 Task: Create a due date automation trigger when advanced on, on the tuesday of the week before a card is due add fields without custom field "Resume" set to a number lower than 1 and lower than 10 at 11:00 AM.
Action: Mouse moved to (1089, 329)
Screenshot: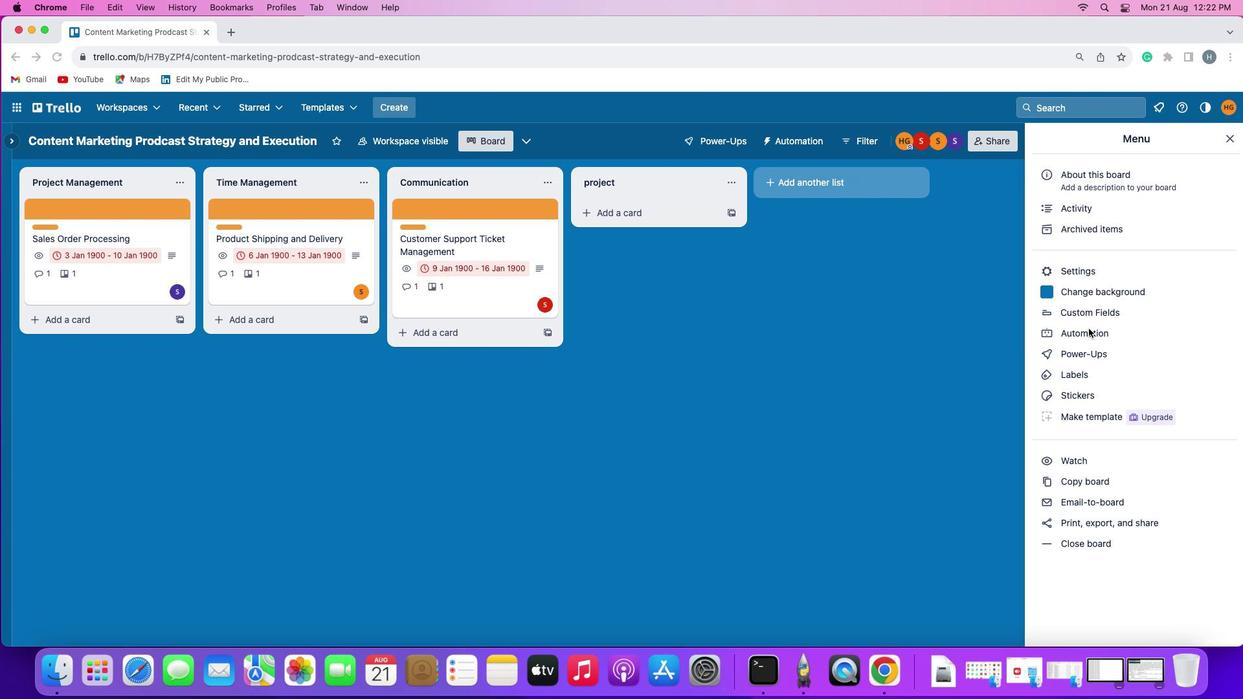 
Action: Mouse pressed left at (1089, 329)
Screenshot: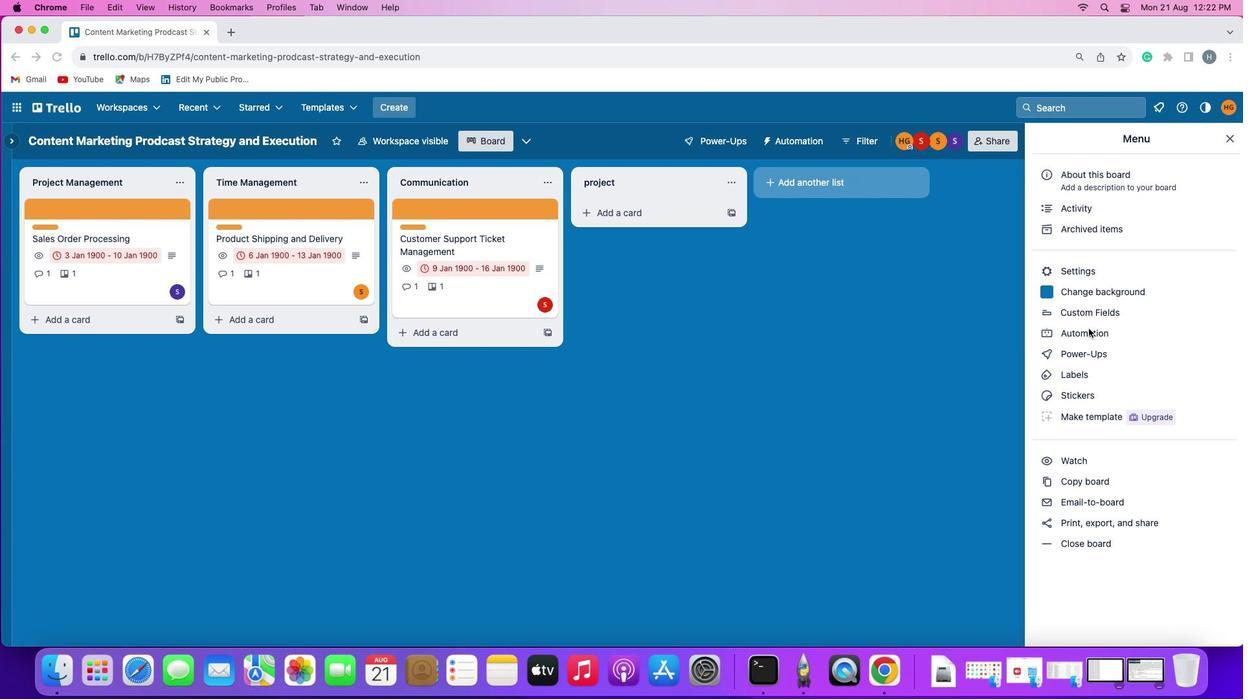 
Action: Mouse pressed left at (1089, 329)
Screenshot: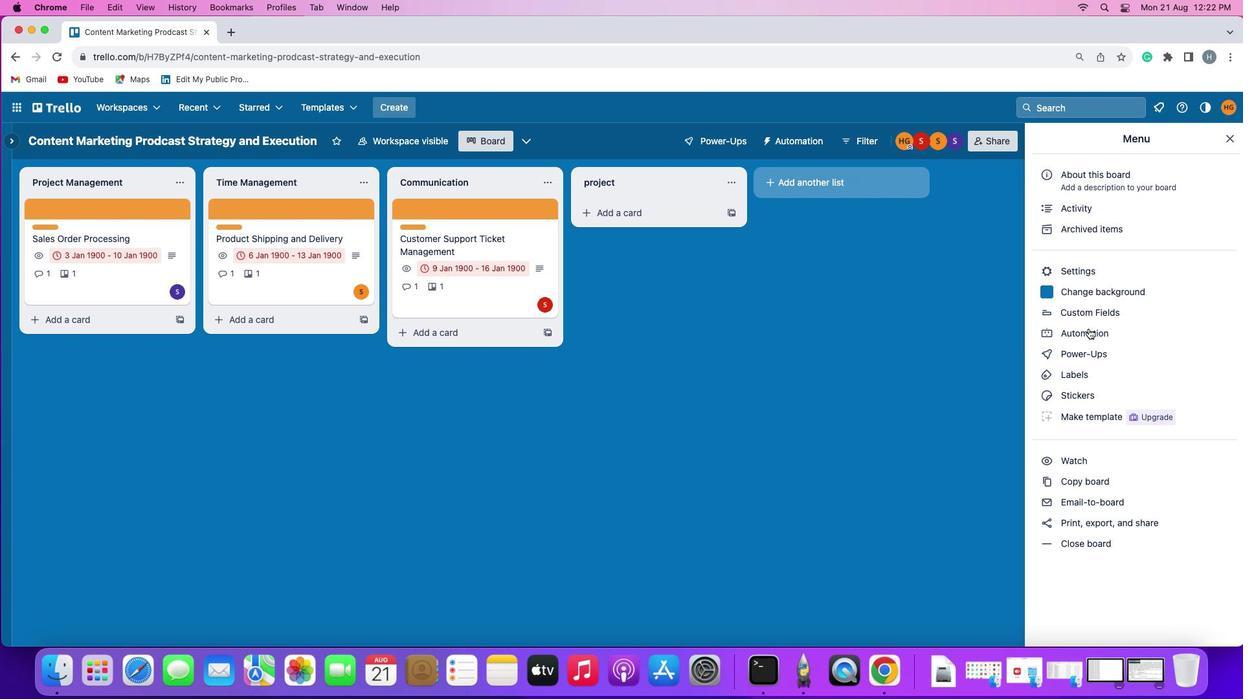 
Action: Mouse moved to (115, 312)
Screenshot: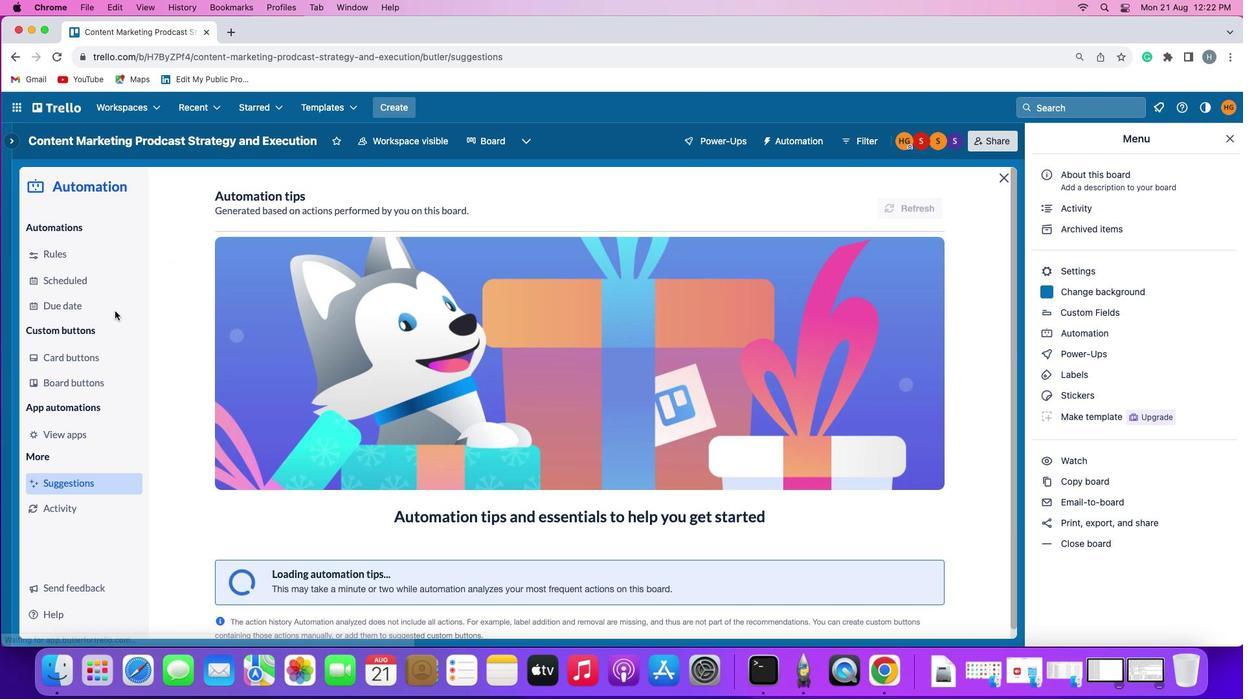
Action: Mouse pressed left at (115, 312)
Screenshot: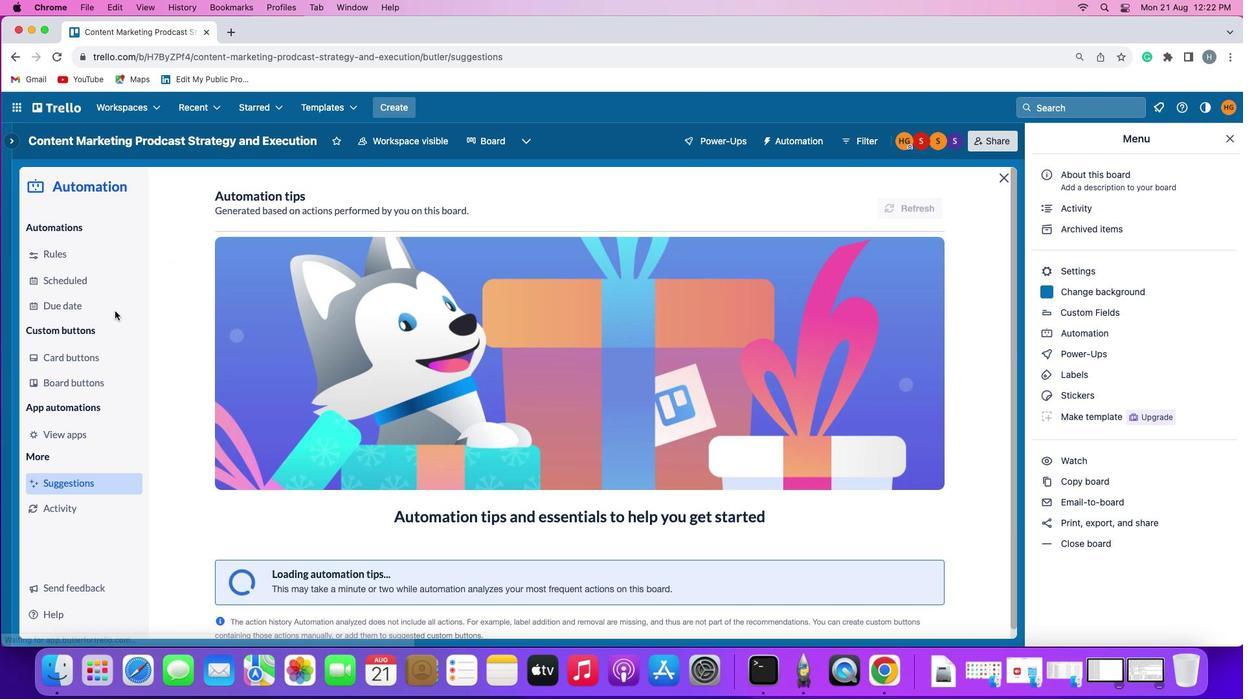
Action: Mouse moved to (854, 195)
Screenshot: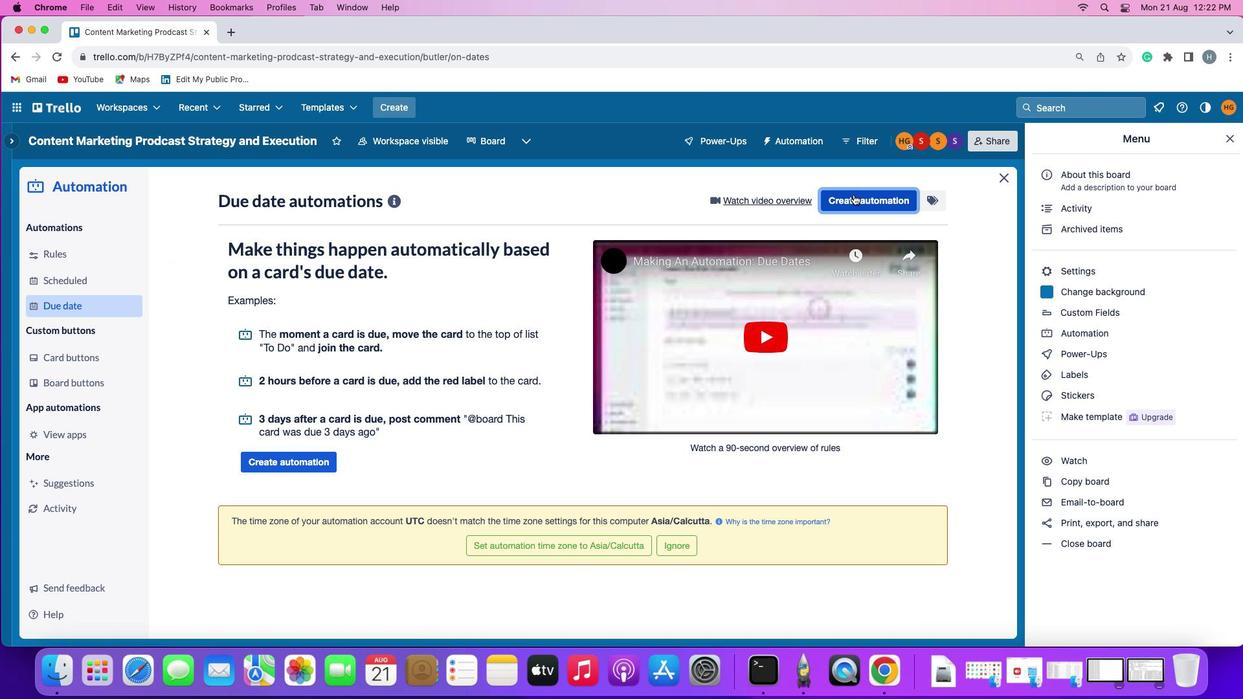 
Action: Mouse pressed left at (854, 195)
Screenshot: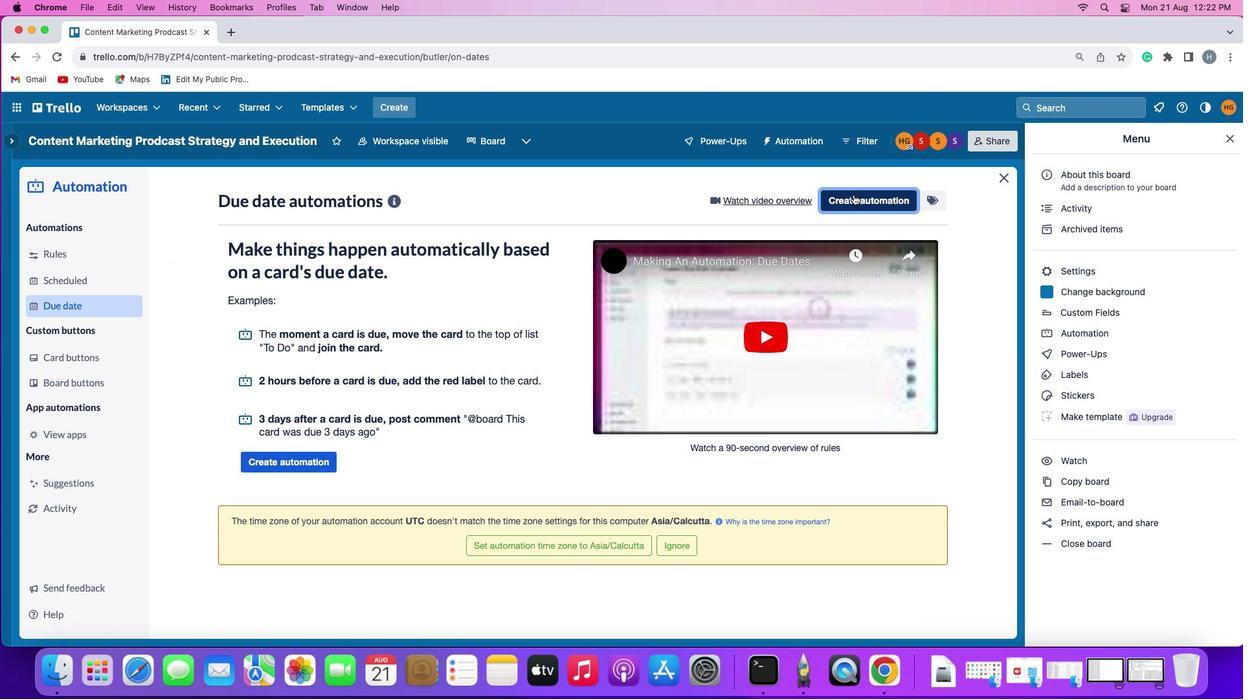 
Action: Mouse moved to (263, 323)
Screenshot: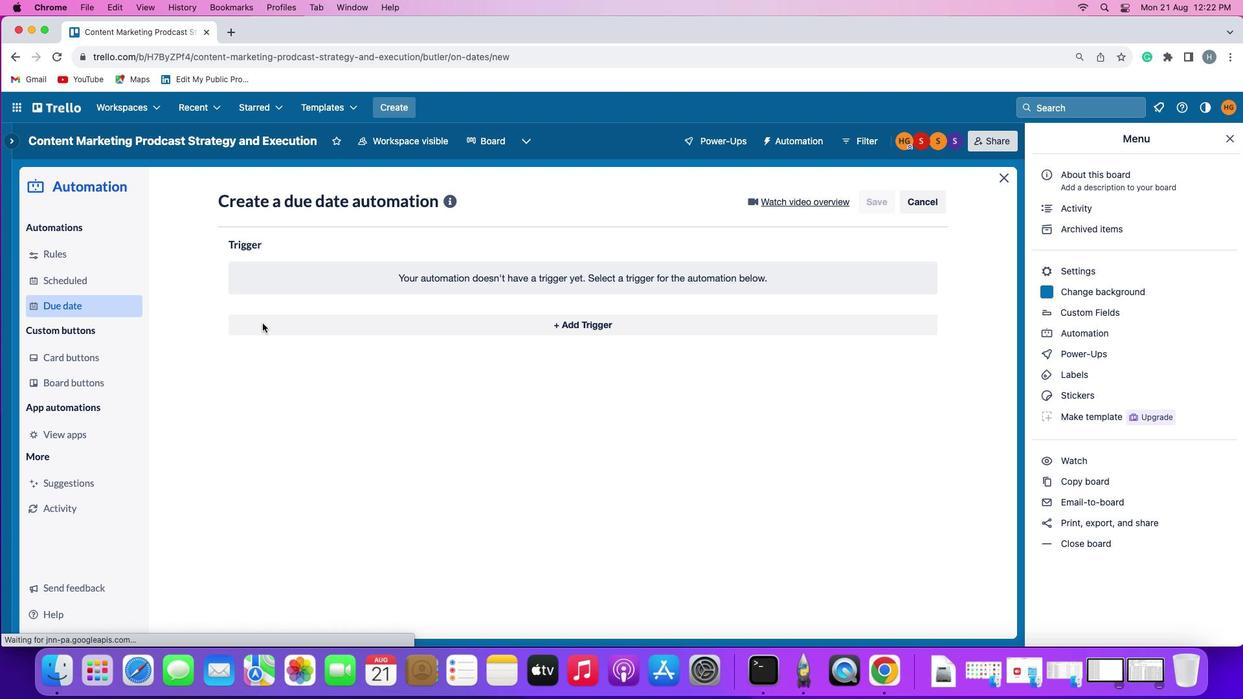 
Action: Mouse pressed left at (263, 323)
Screenshot: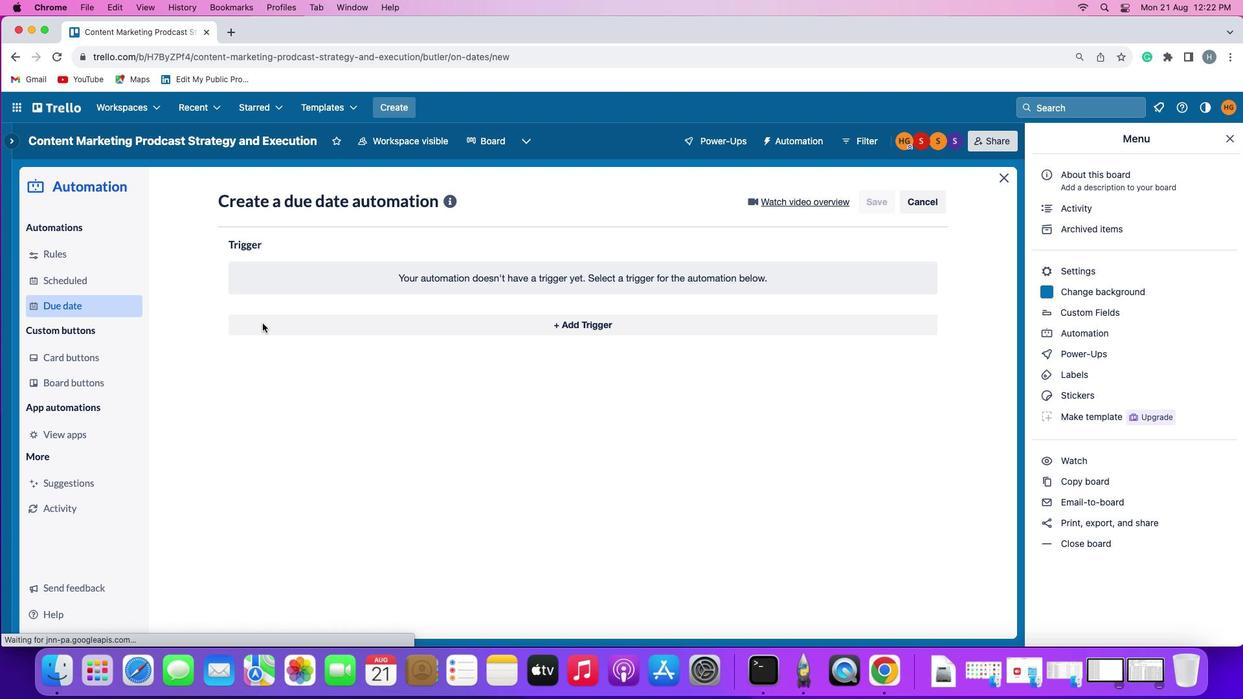 
Action: Mouse moved to (288, 575)
Screenshot: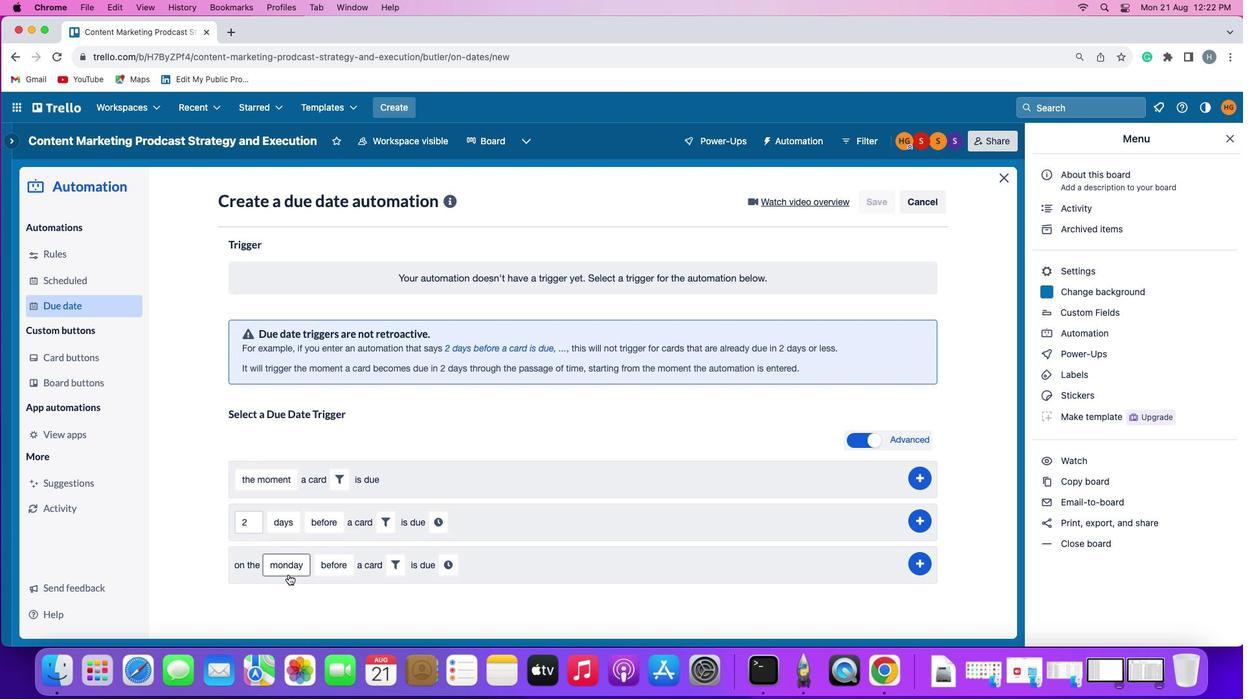 
Action: Mouse pressed left at (288, 575)
Screenshot: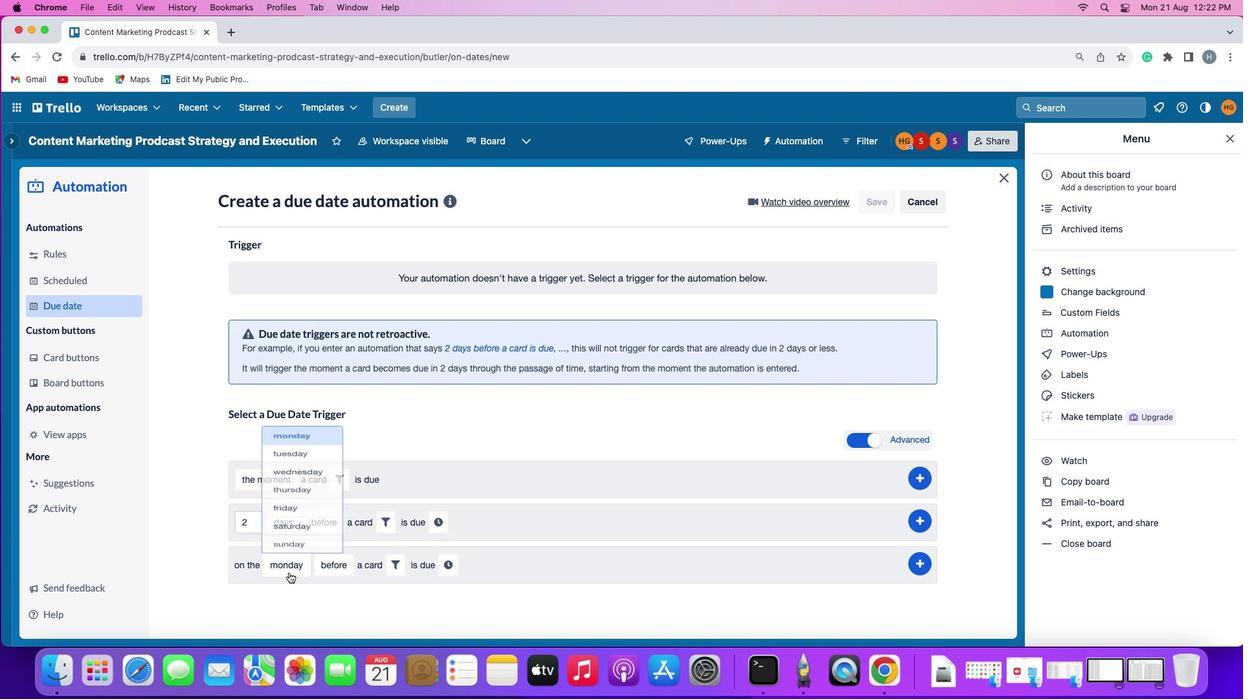 
Action: Mouse moved to (297, 419)
Screenshot: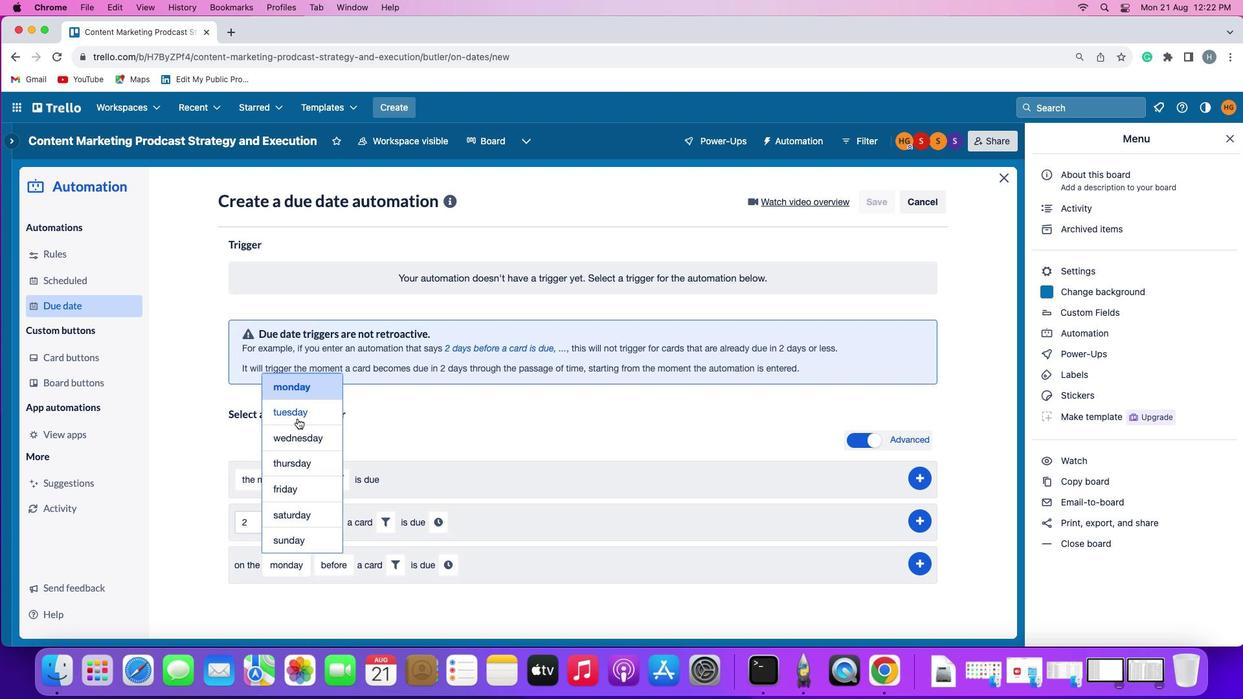 
Action: Mouse pressed left at (297, 419)
Screenshot: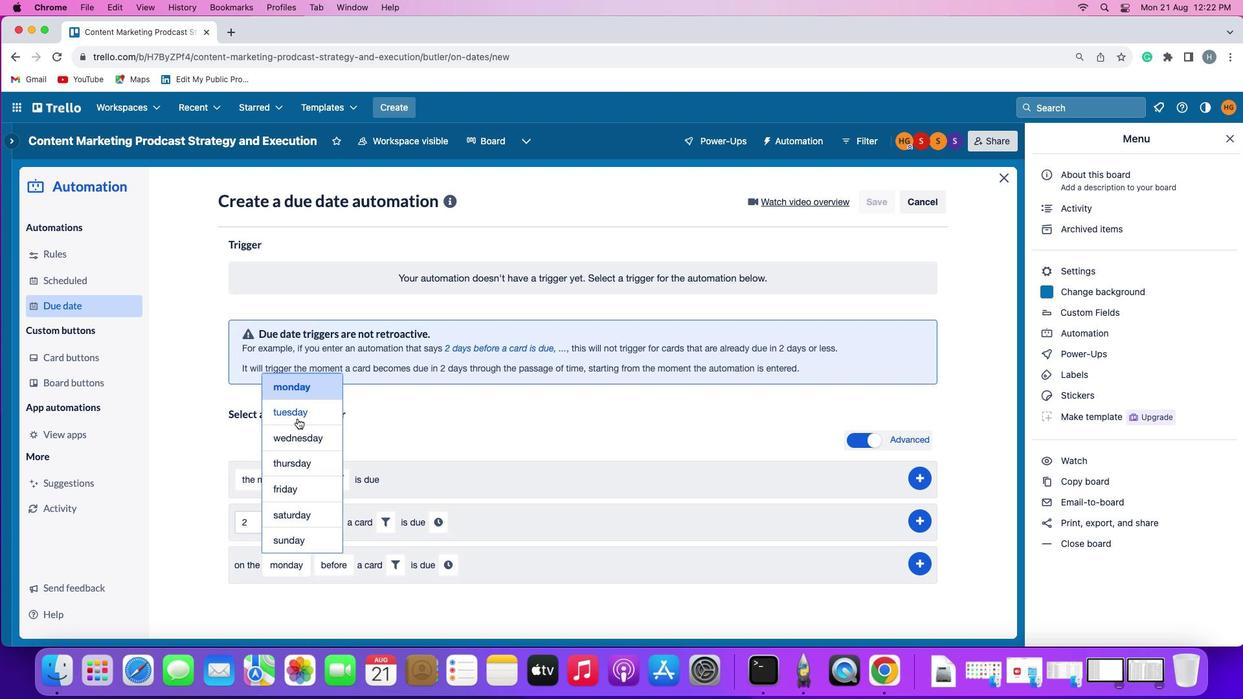 
Action: Mouse moved to (328, 561)
Screenshot: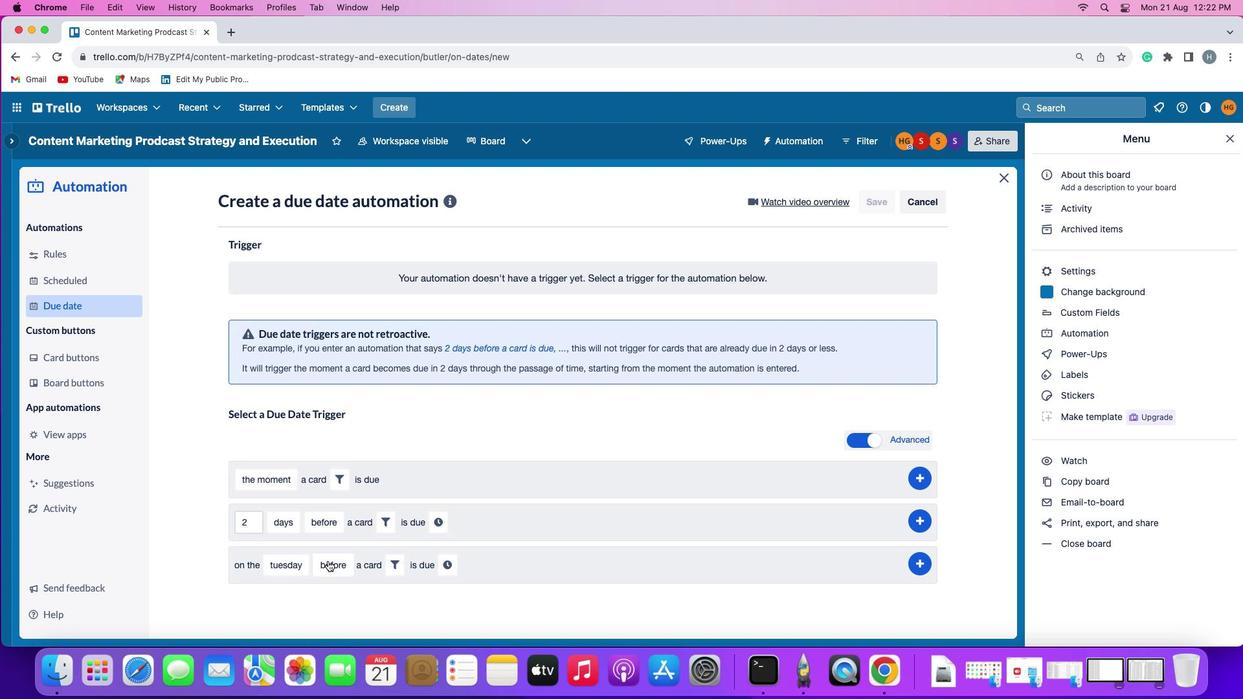 
Action: Mouse pressed left at (328, 561)
Screenshot: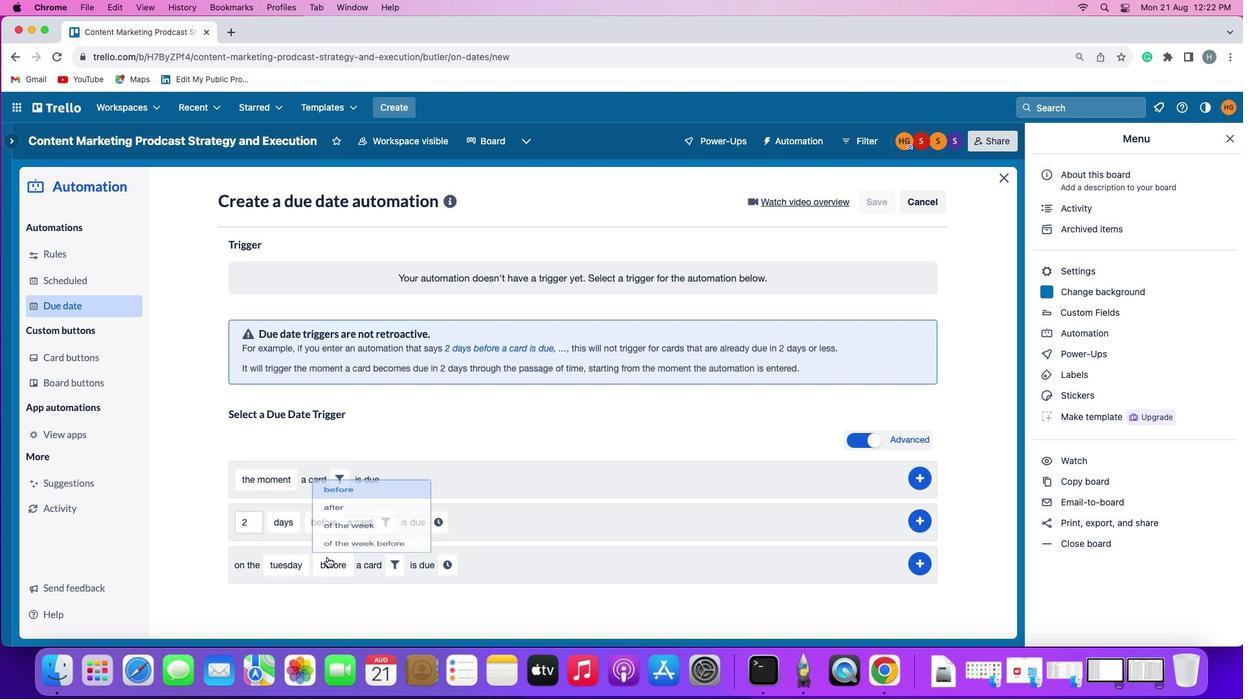 
Action: Mouse moved to (336, 535)
Screenshot: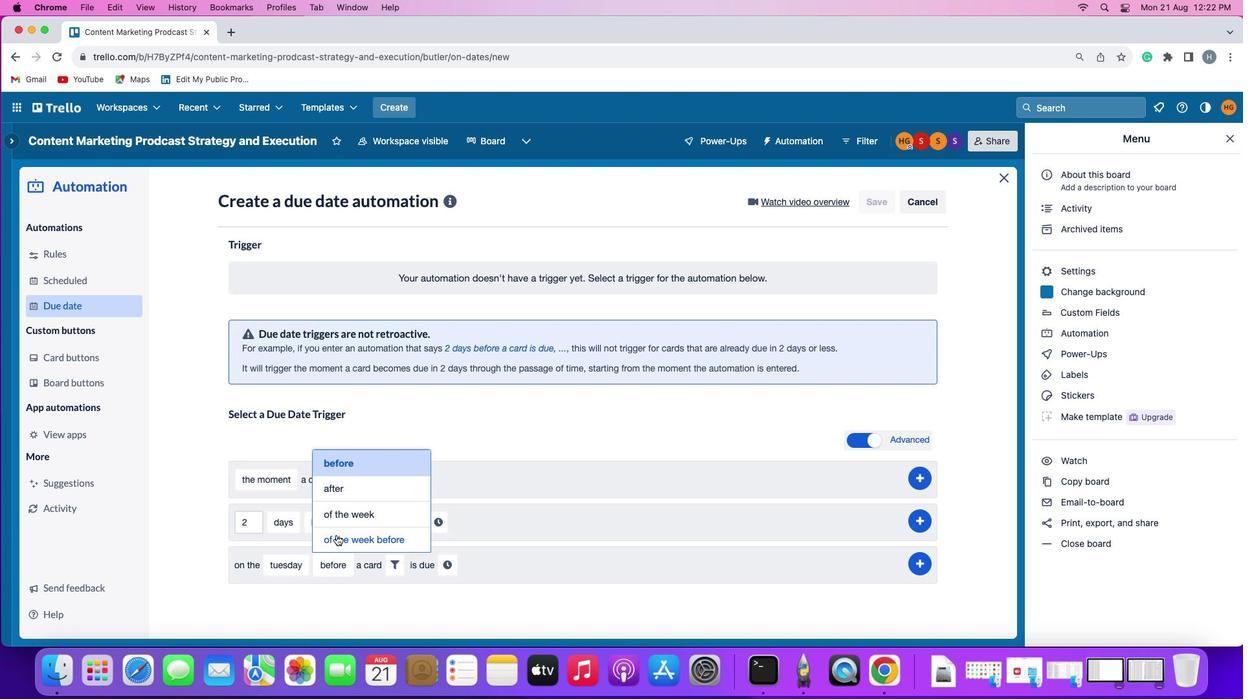 
Action: Mouse pressed left at (336, 535)
Screenshot: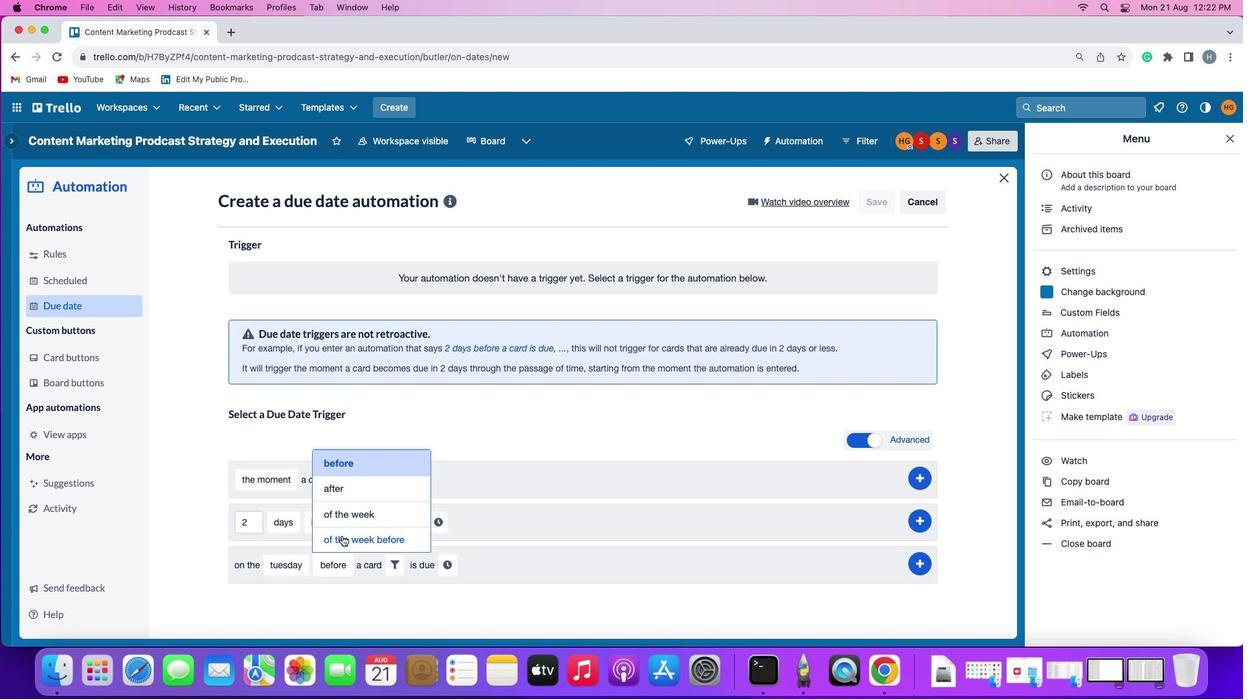 
Action: Mouse moved to (439, 561)
Screenshot: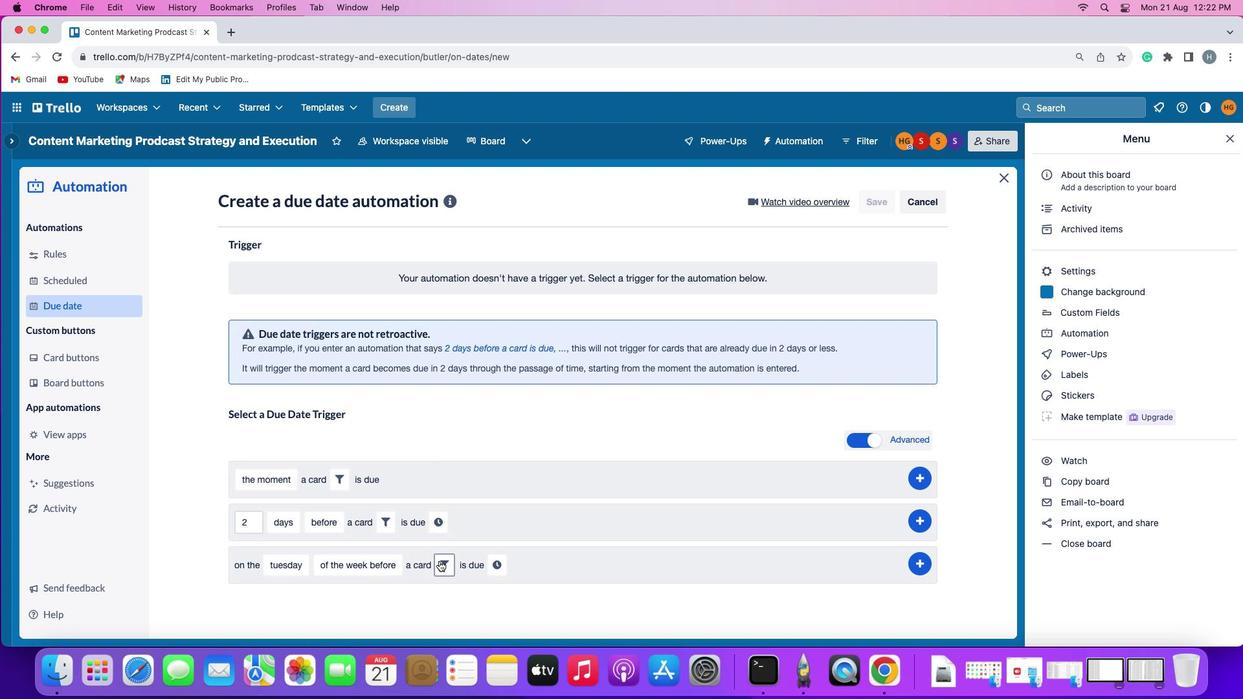 
Action: Mouse pressed left at (439, 561)
Screenshot: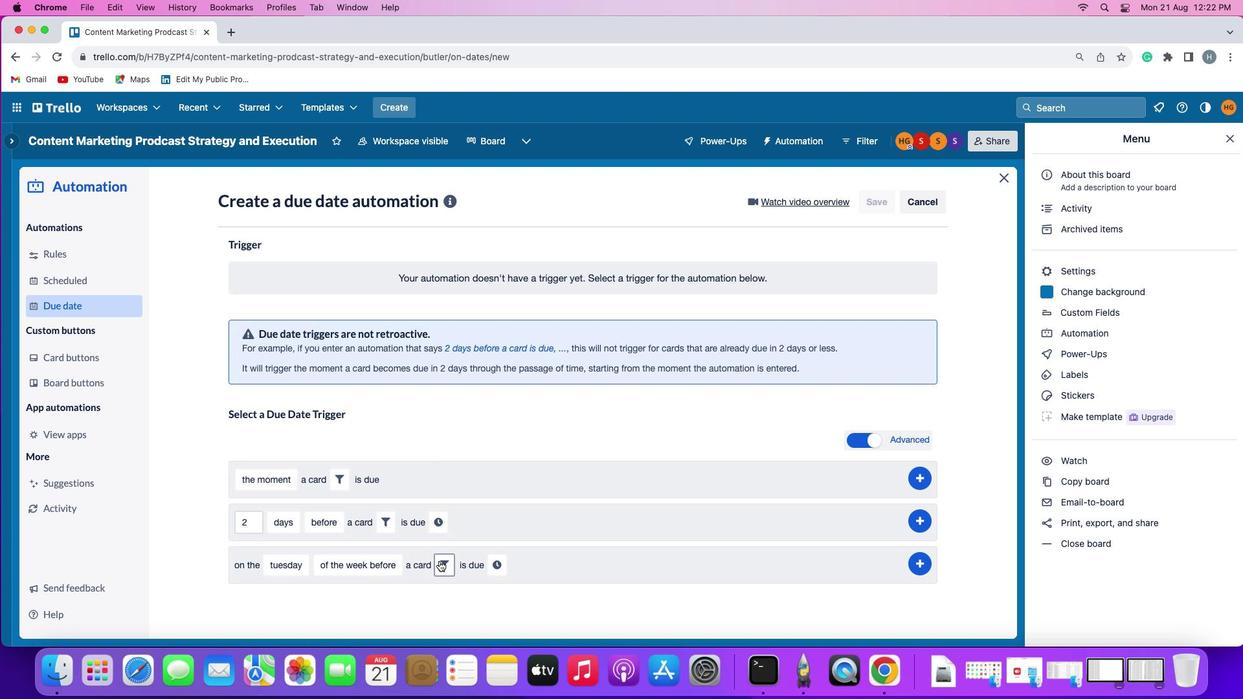 
Action: Mouse moved to (679, 605)
Screenshot: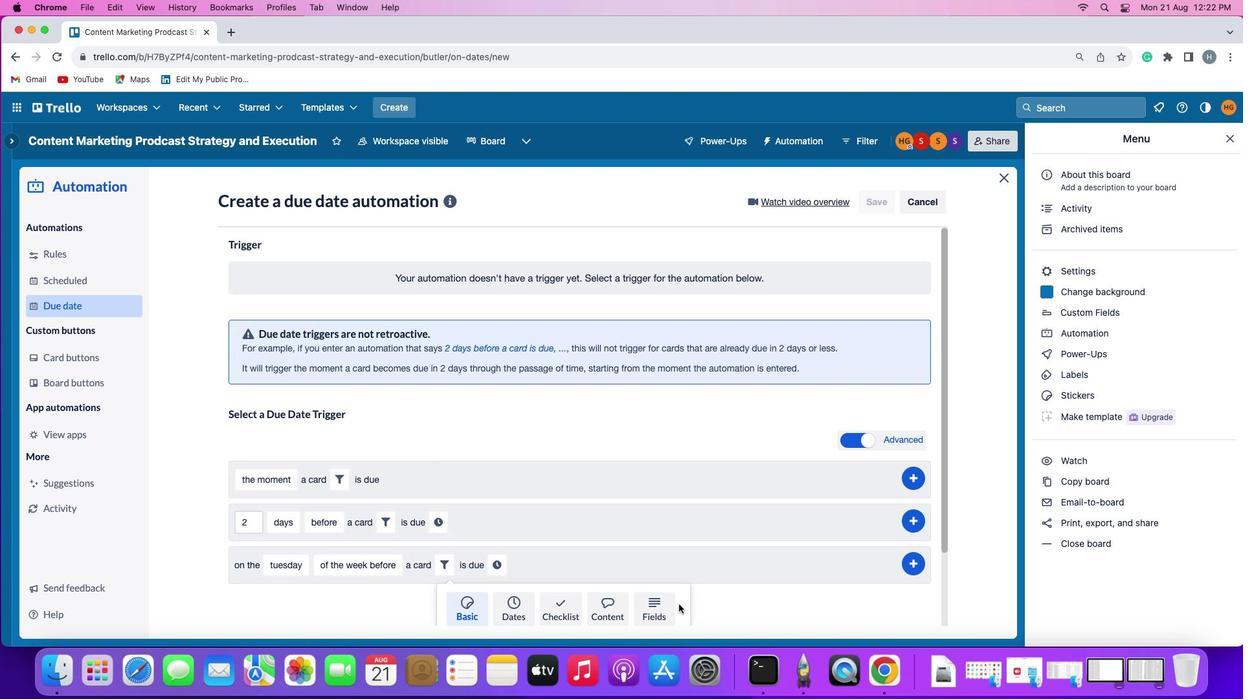 
Action: Mouse pressed left at (679, 605)
Screenshot: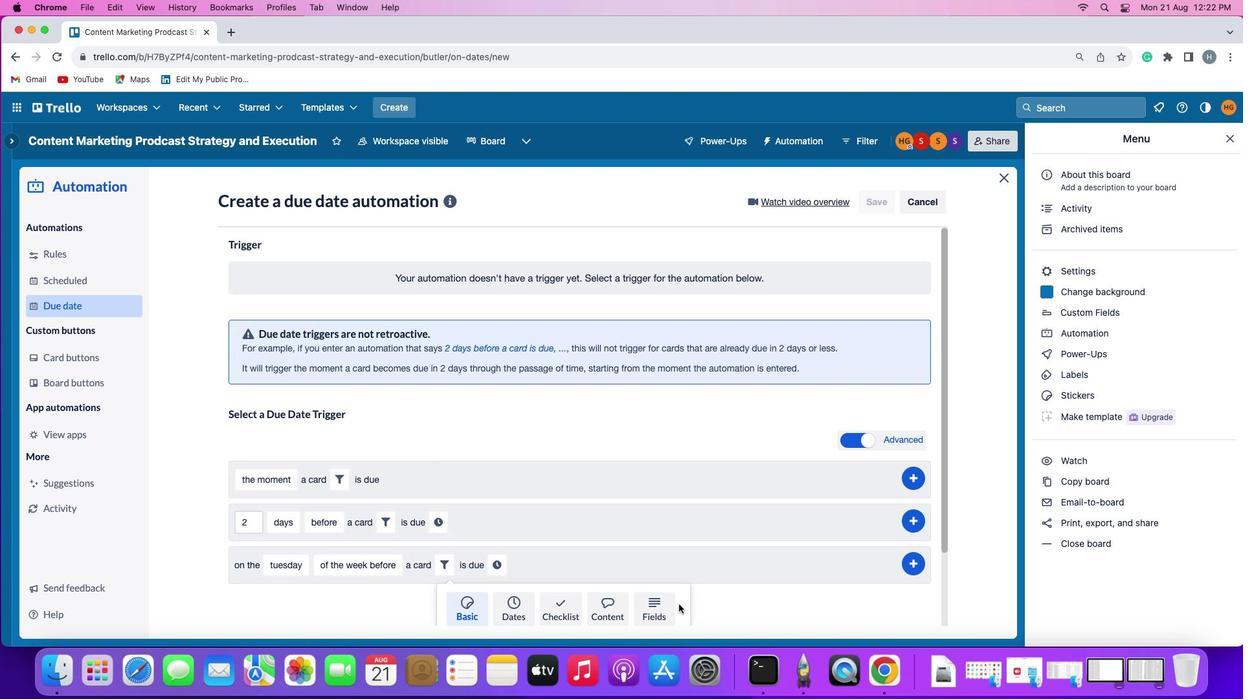 
Action: Mouse moved to (645, 605)
Screenshot: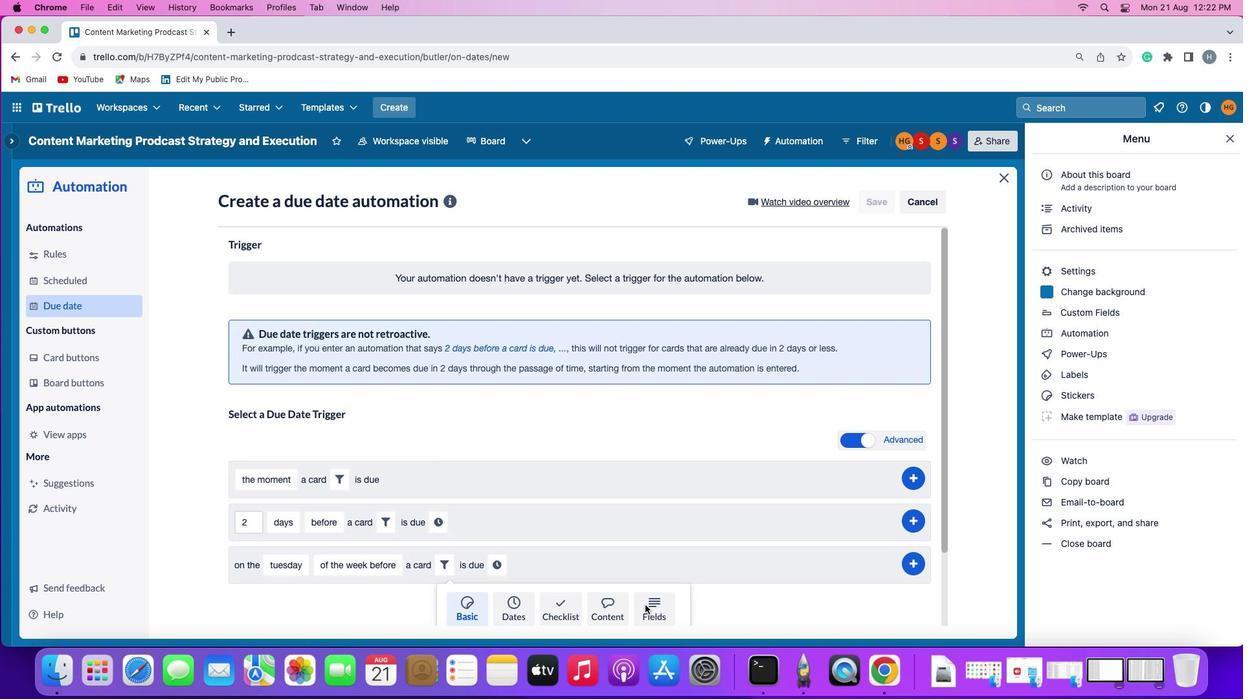 
Action: Mouse pressed left at (645, 605)
Screenshot: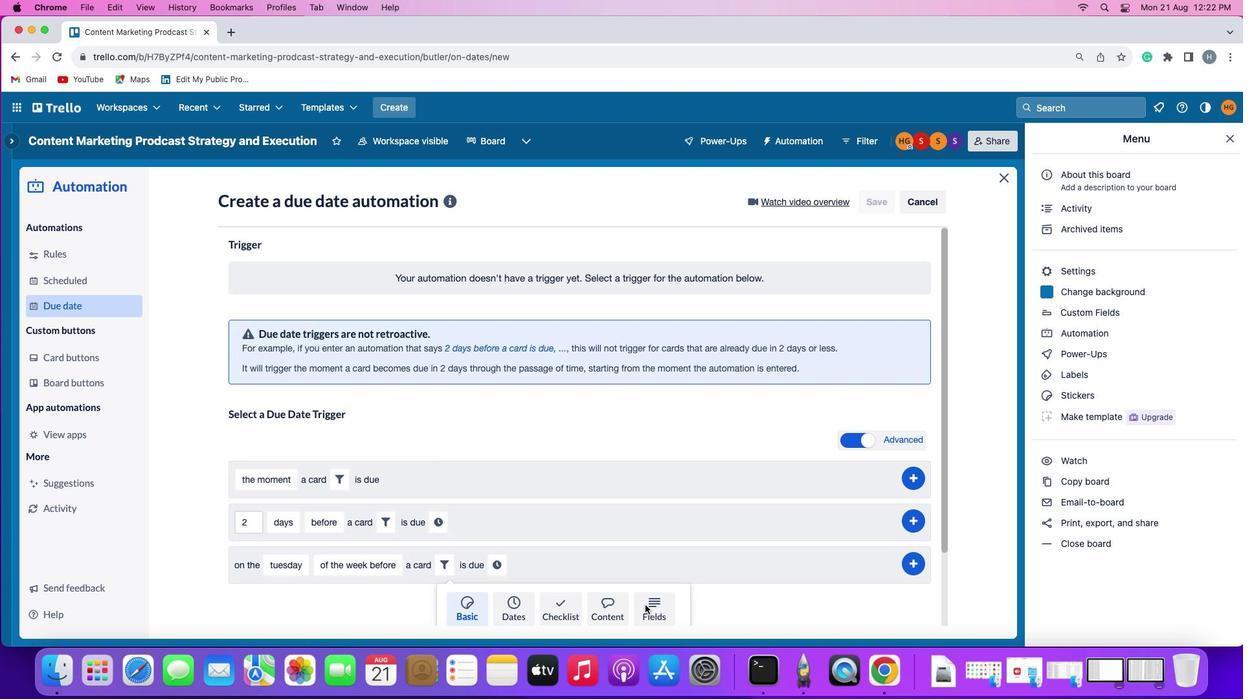 
Action: Mouse moved to (369, 585)
Screenshot: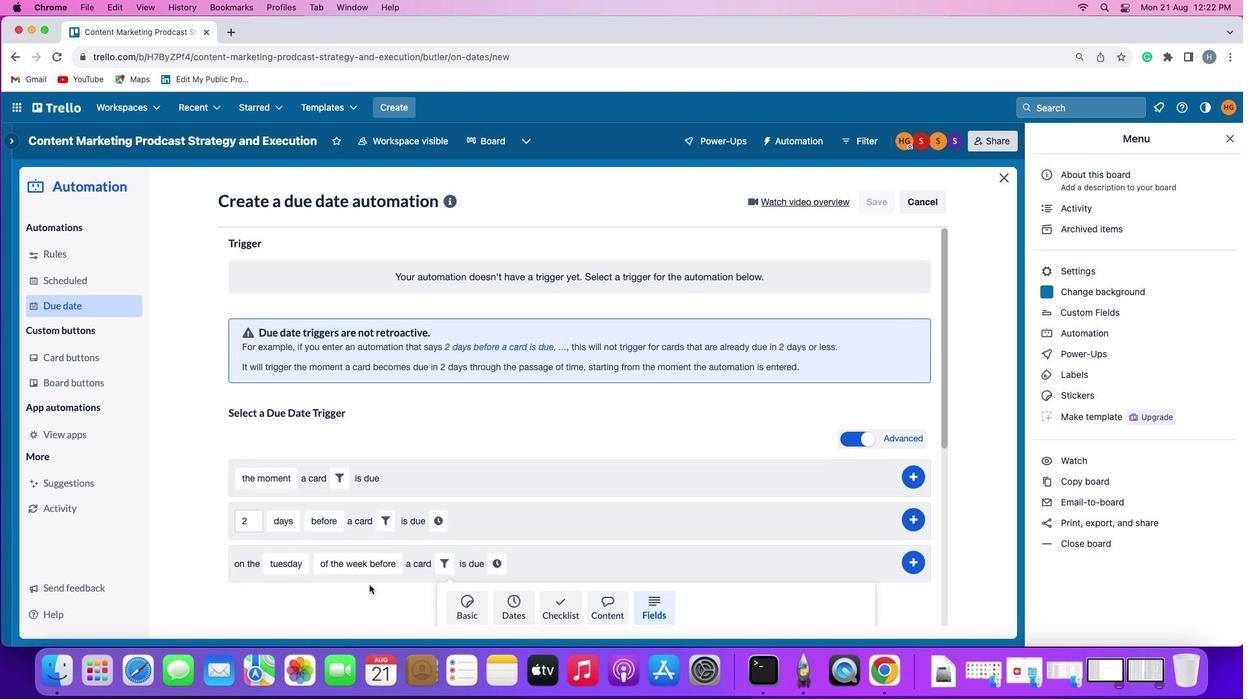 
Action: Mouse scrolled (369, 585) with delta (0, 0)
Screenshot: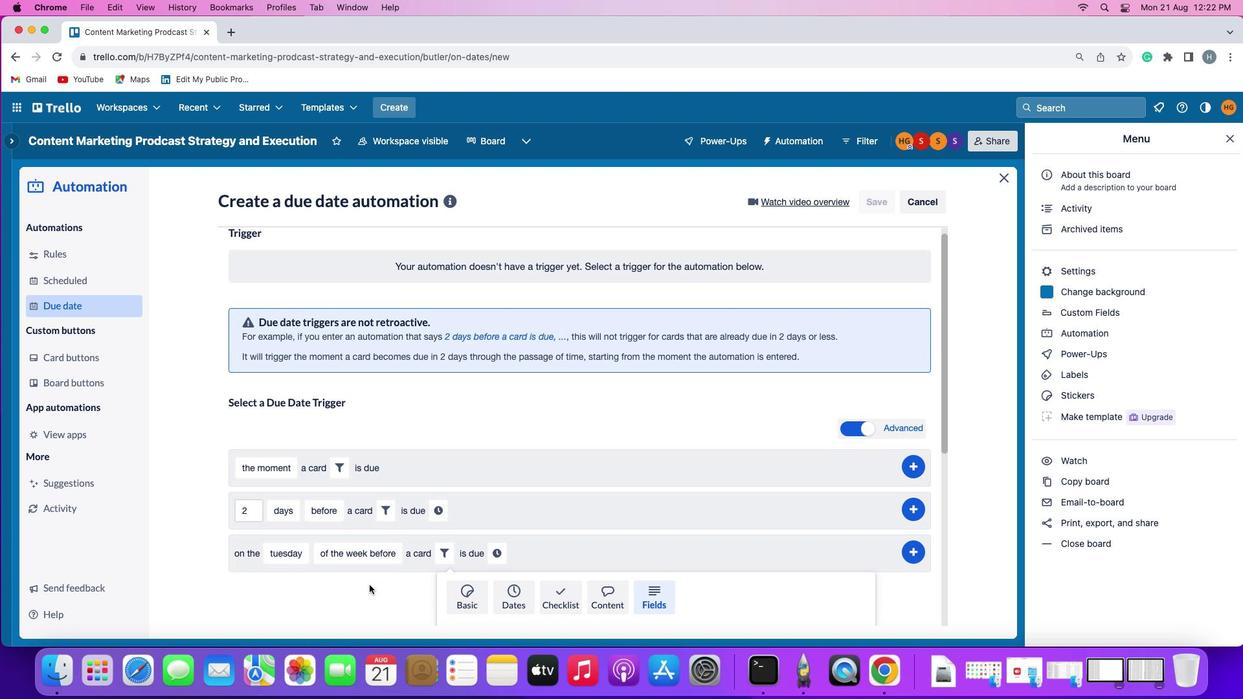 
Action: Mouse scrolled (369, 585) with delta (0, 0)
Screenshot: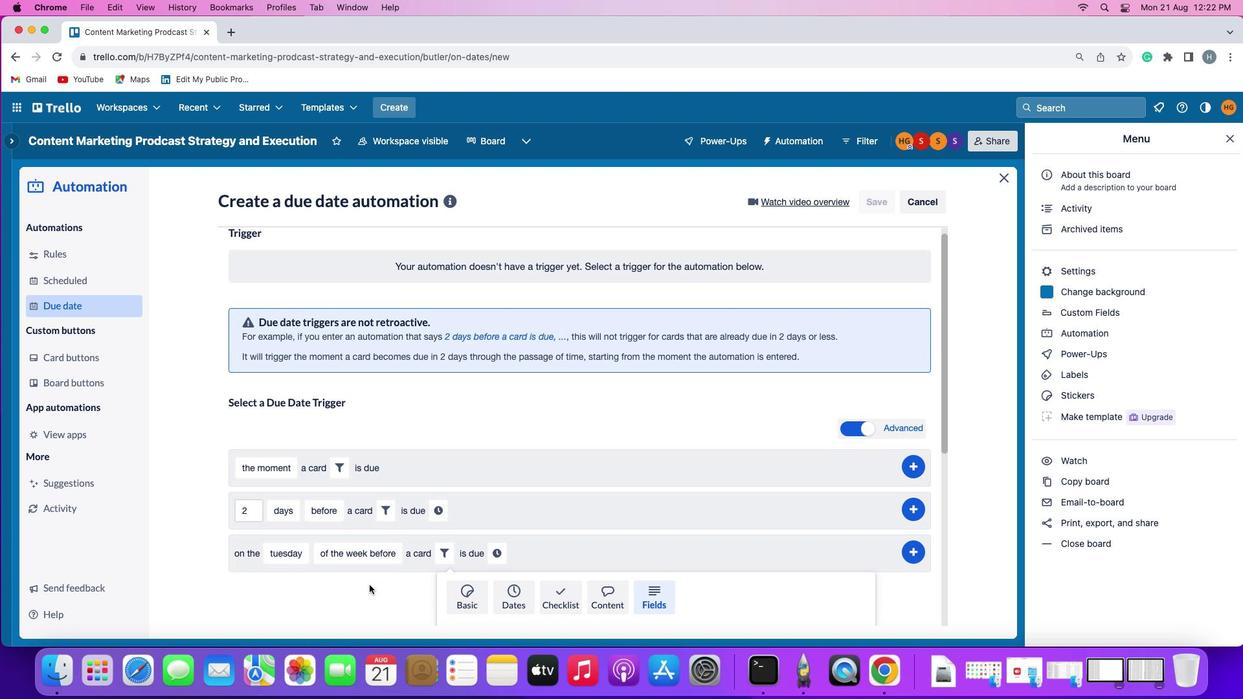 
Action: Mouse moved to (369, 585)
Screenshot: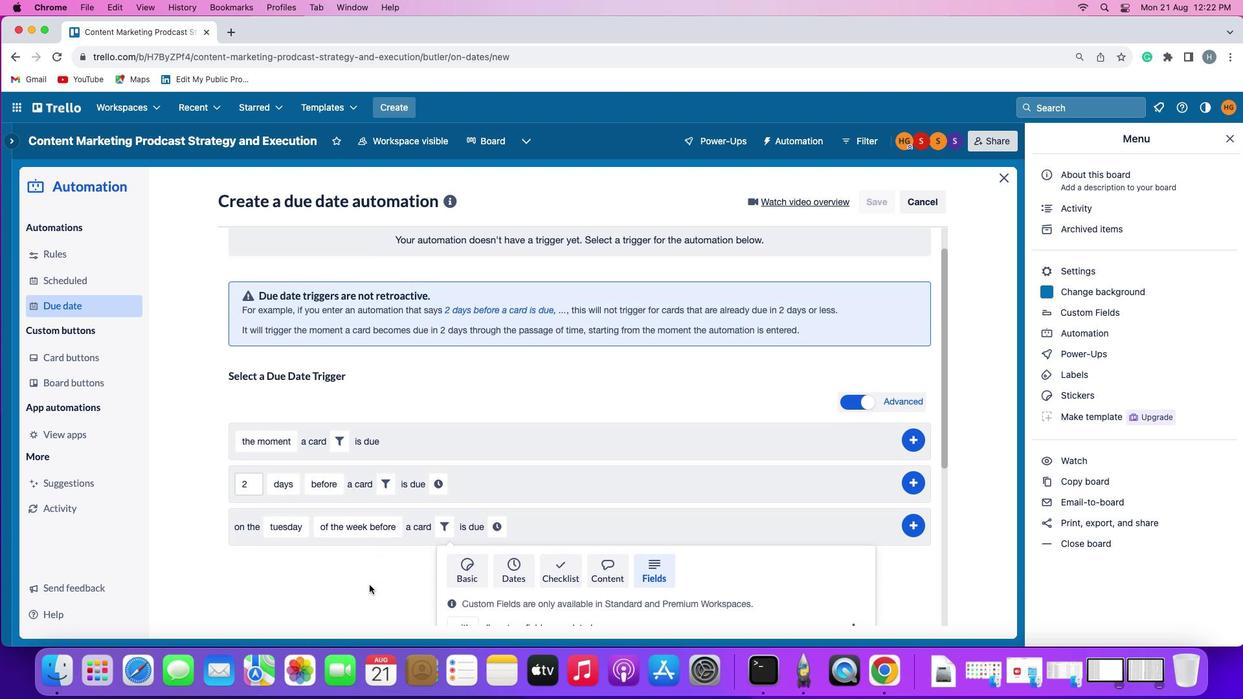 
Action: Mouse scrolled (369, 585) with delta (0, -1)
Screenshot: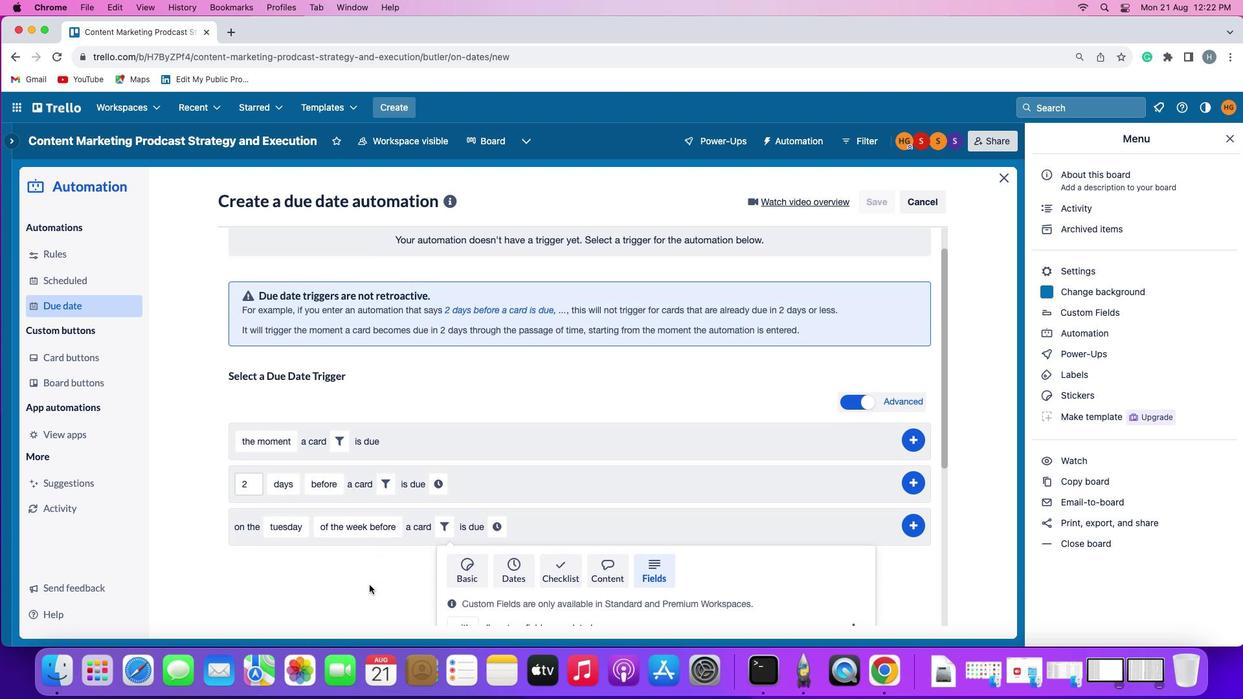 
Action: Mouse moved to (369, 585)
Screenshot: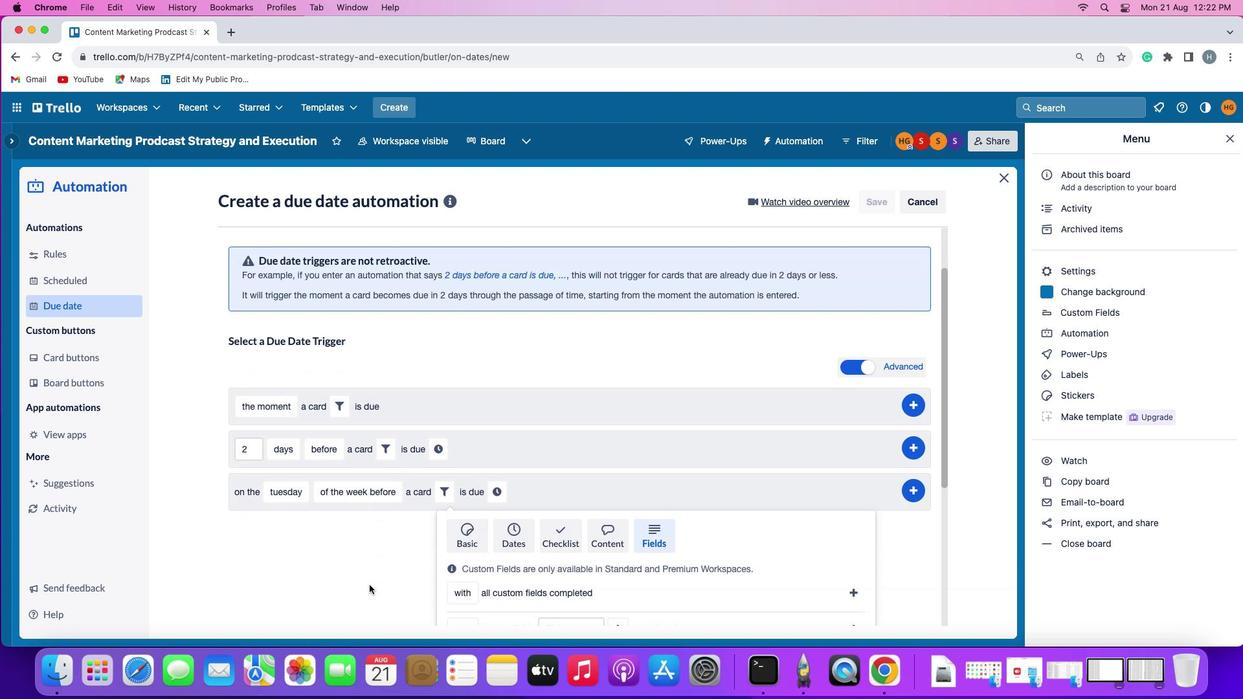 
Action: Mouse scrolled (369, 585) with delta (0, 0)
Screenshot: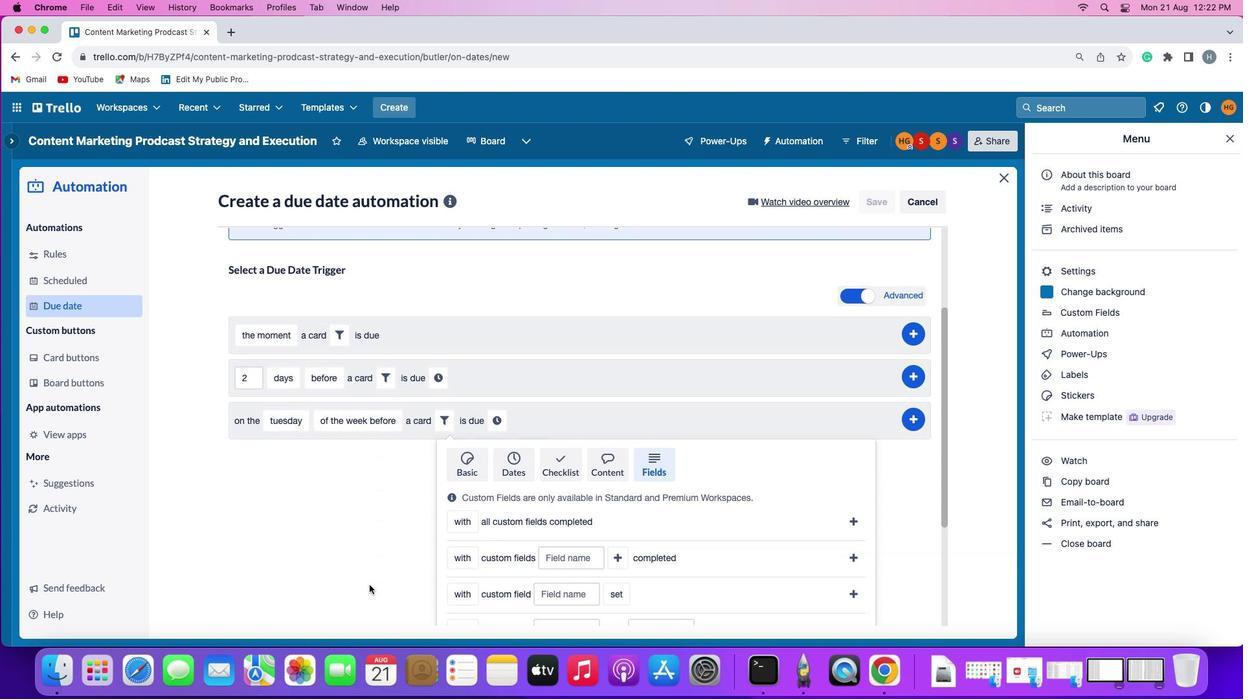 
Action: Mouse scrolled (369, 585) with delta (0, 0)
Screenshot: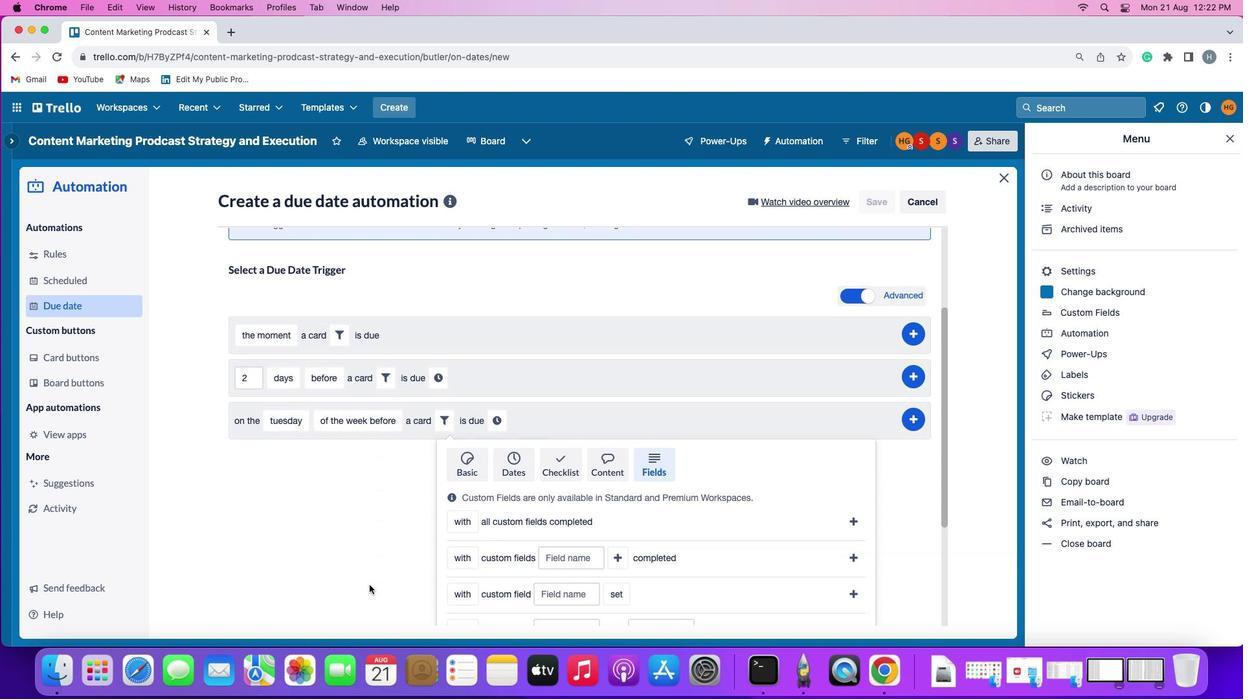 
Action: Mouse scrolled (369, 585) with delta (0, -1)
Screenshot: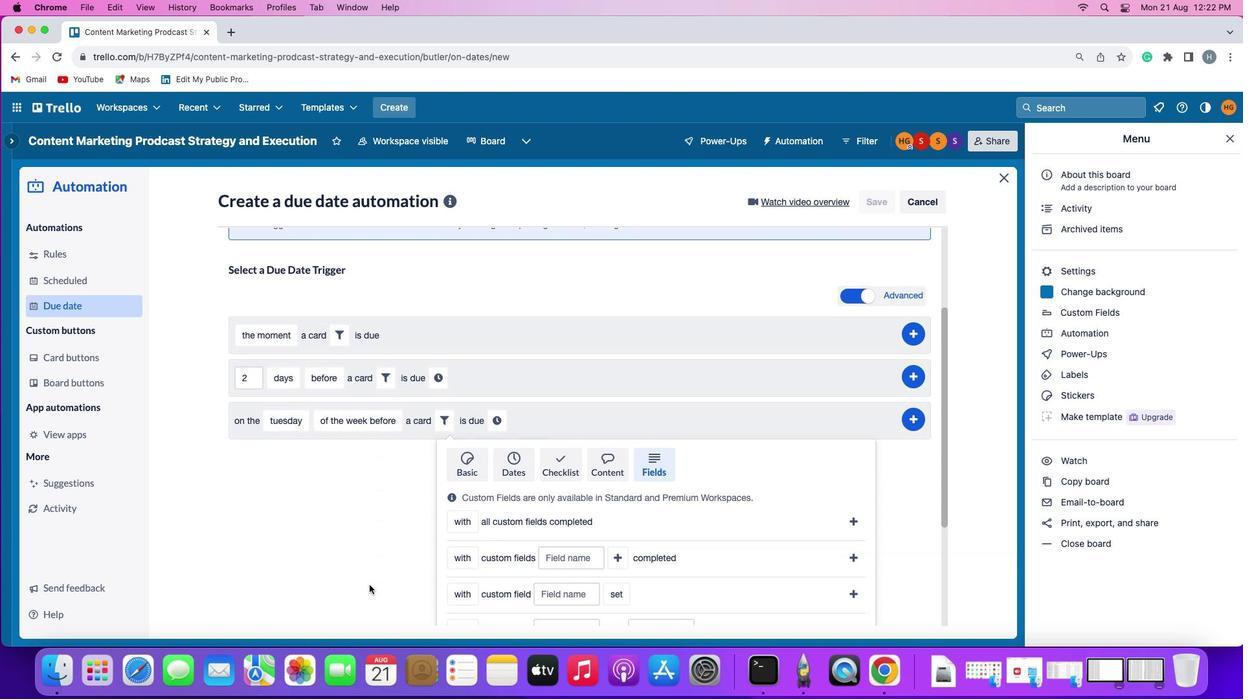 
Action: Mouse scrolled (369, 585) with delta (0, 0)
Screenshot: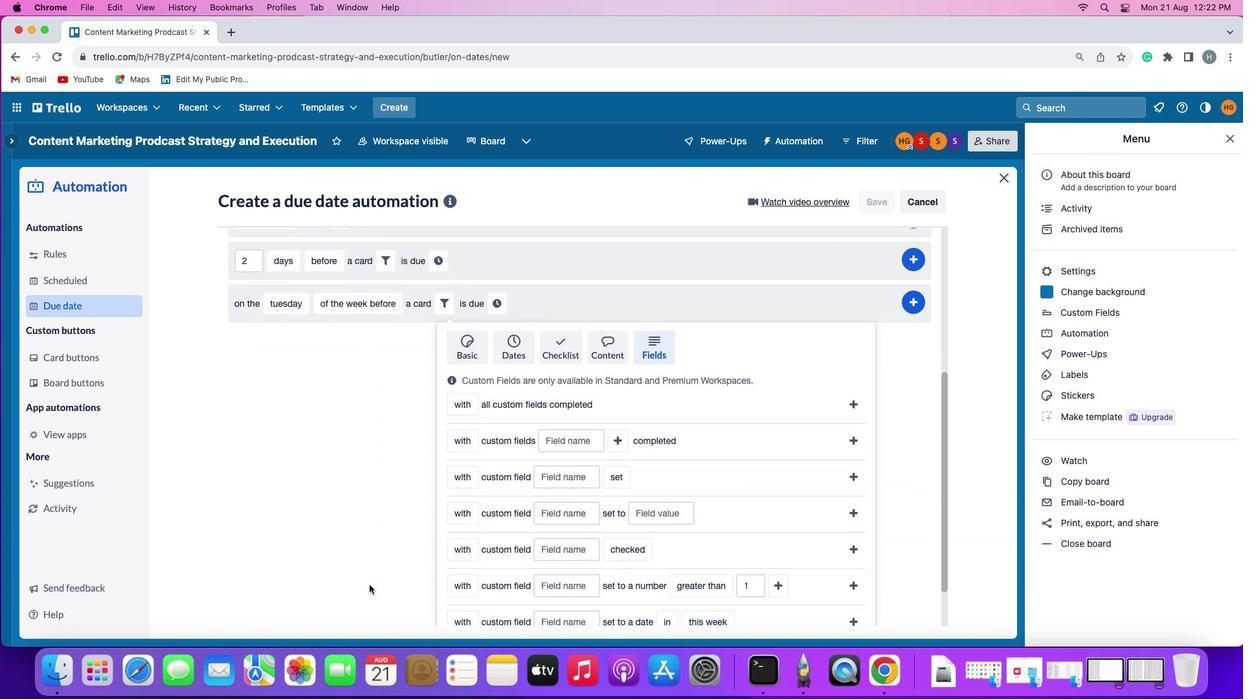 
Action: Mouse scrolled (369, 585) with delta (0, 0)
Screenshot: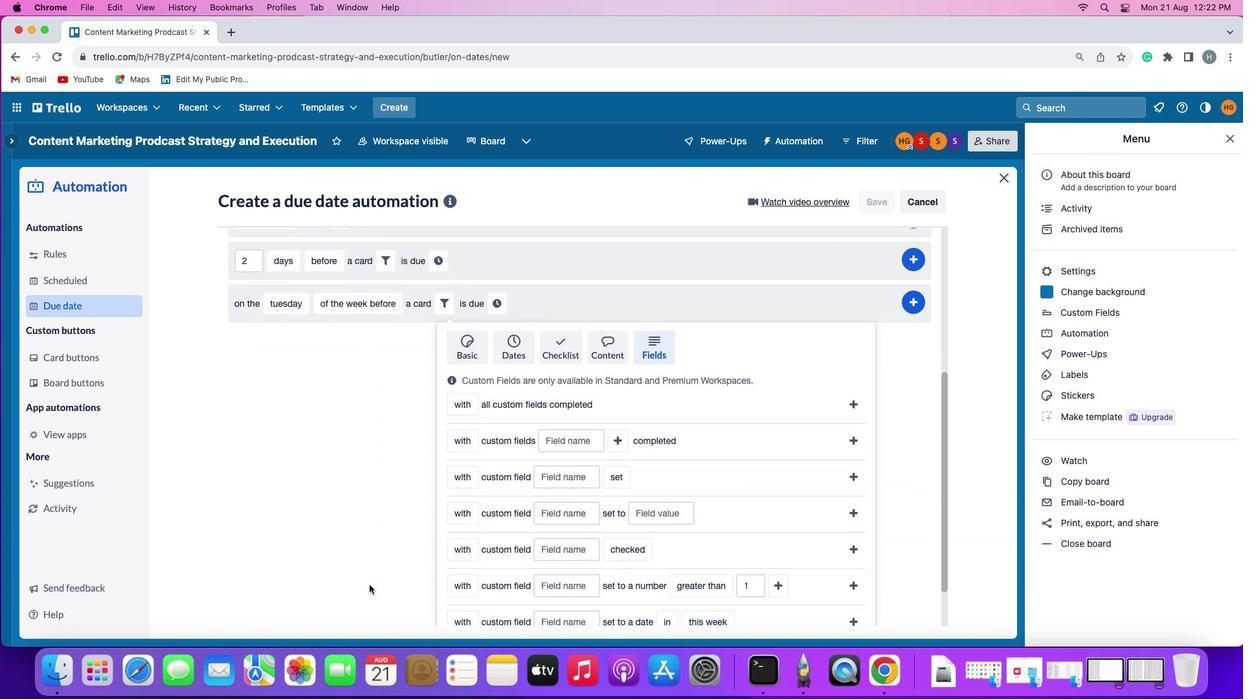 
Action: Mouse scrolled (369, 585) with delta (0, -1)
Screenshot: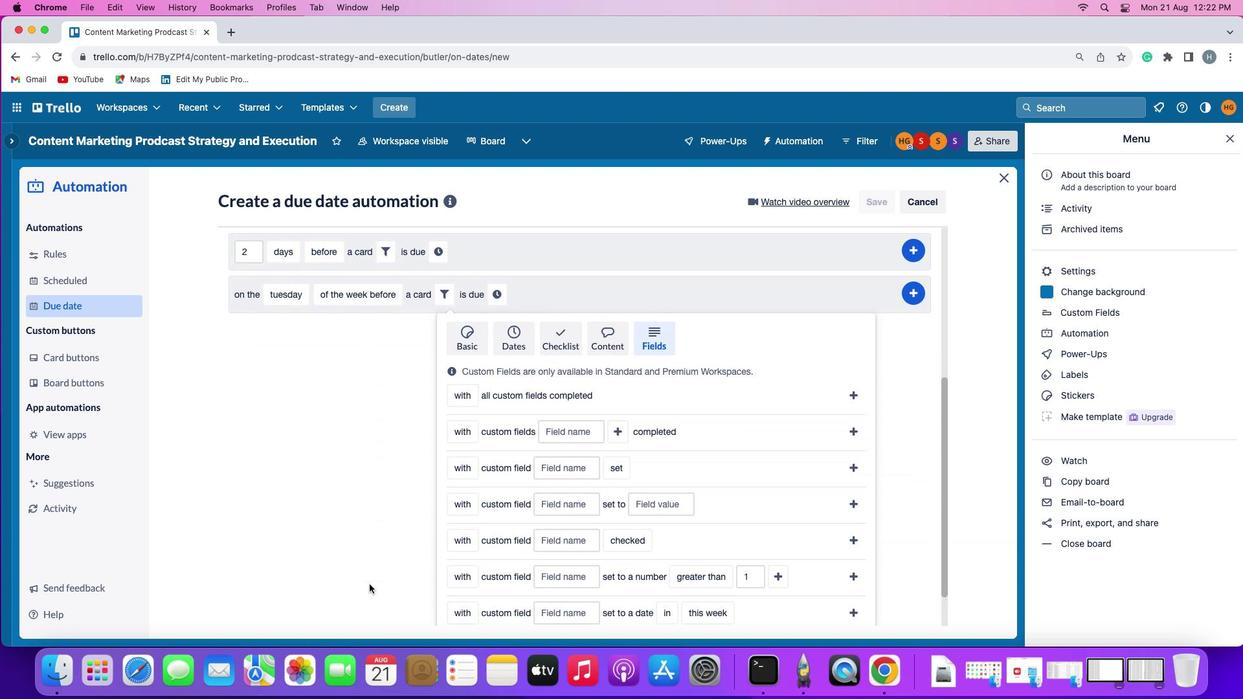
Action: Mouse scrolled (369, 585) with delta (0, -3)
Screenshot: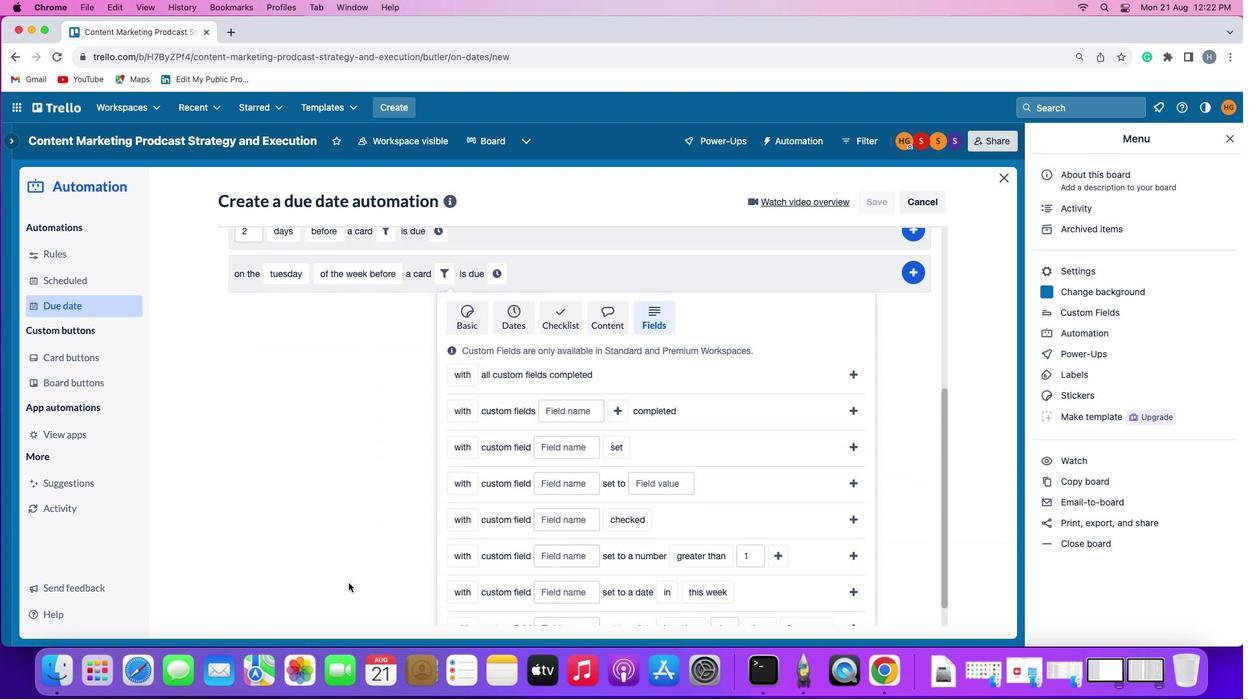 
Action: Mouse moved to (448, 532)
Screenshot: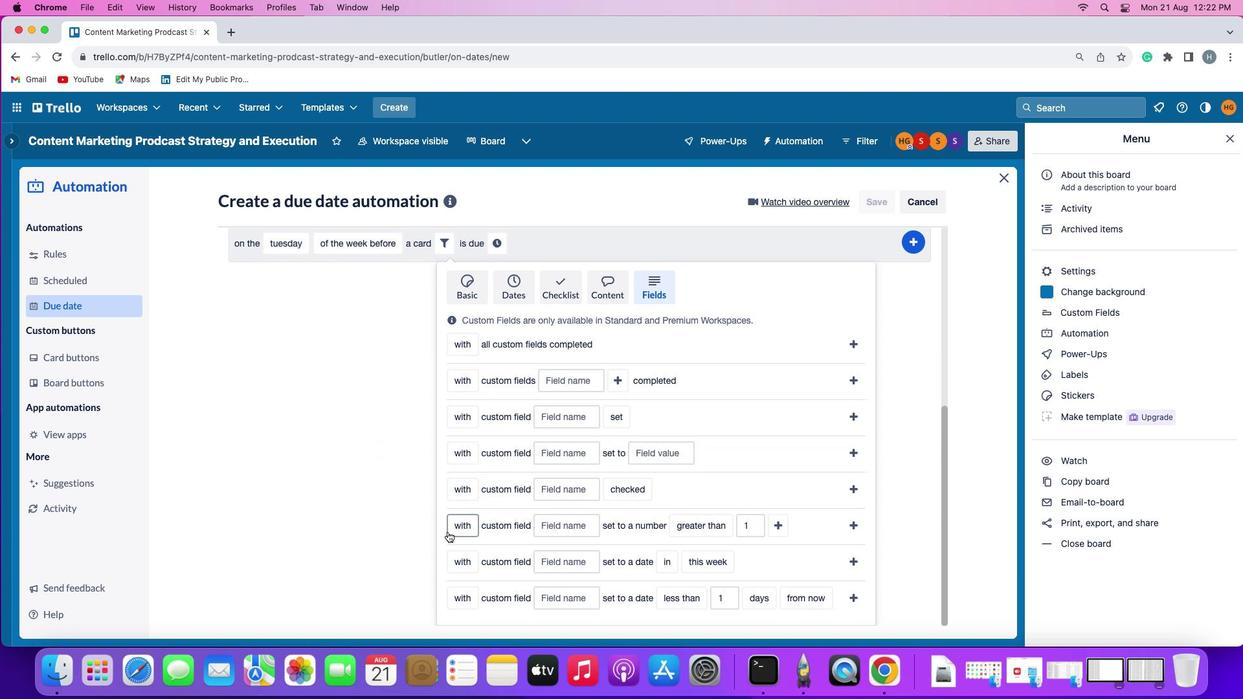 
Action: Mouse pressed left at (448, 532)
Screenshot: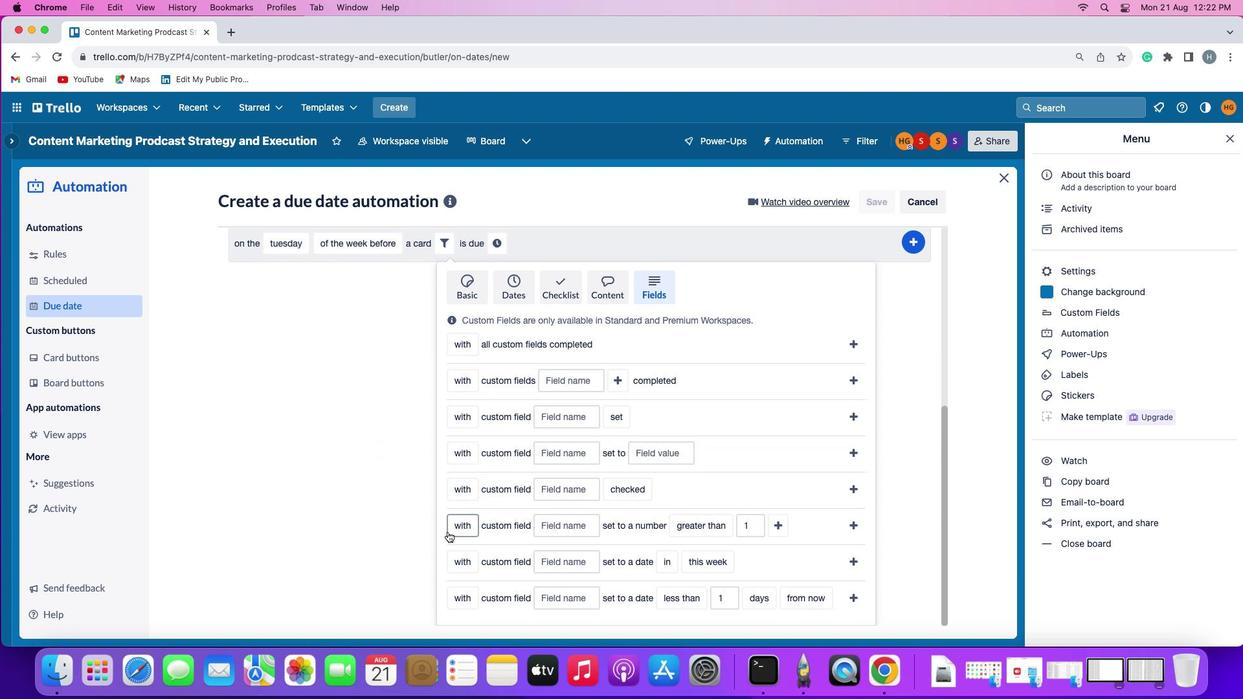 
Action: Mouse moved to (469, 572)
Screenshot: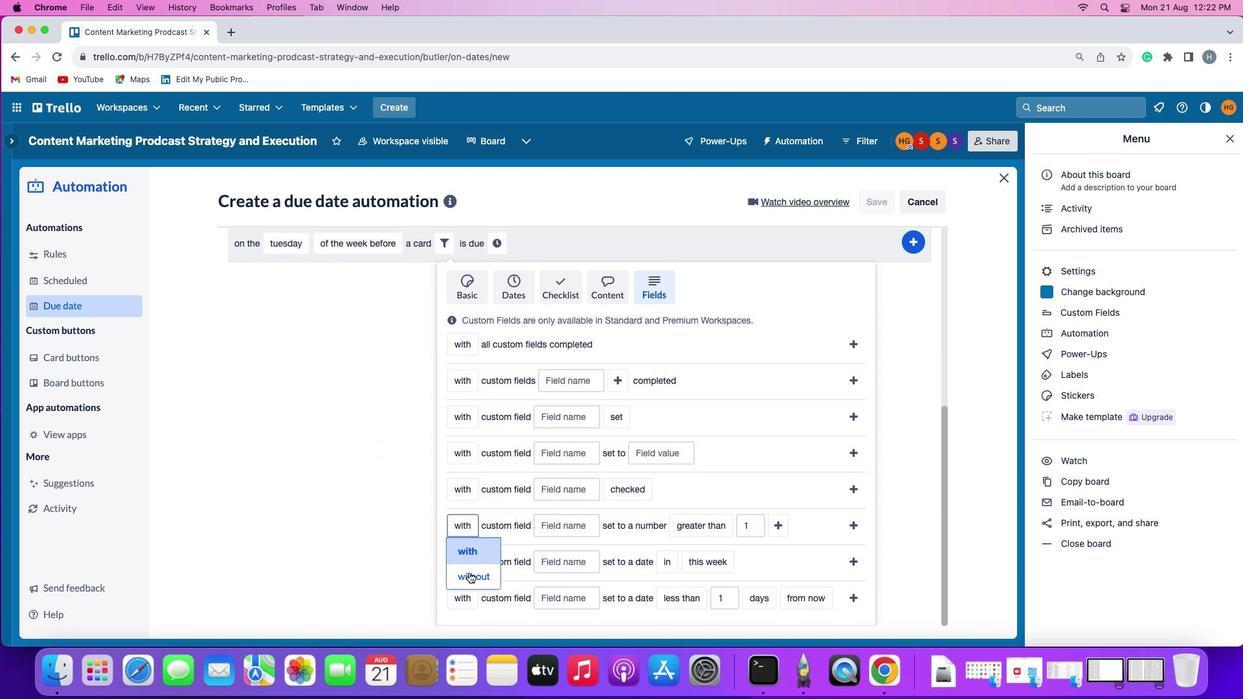 
Action: Mouse pressed left at (469, 572)
Screenshot: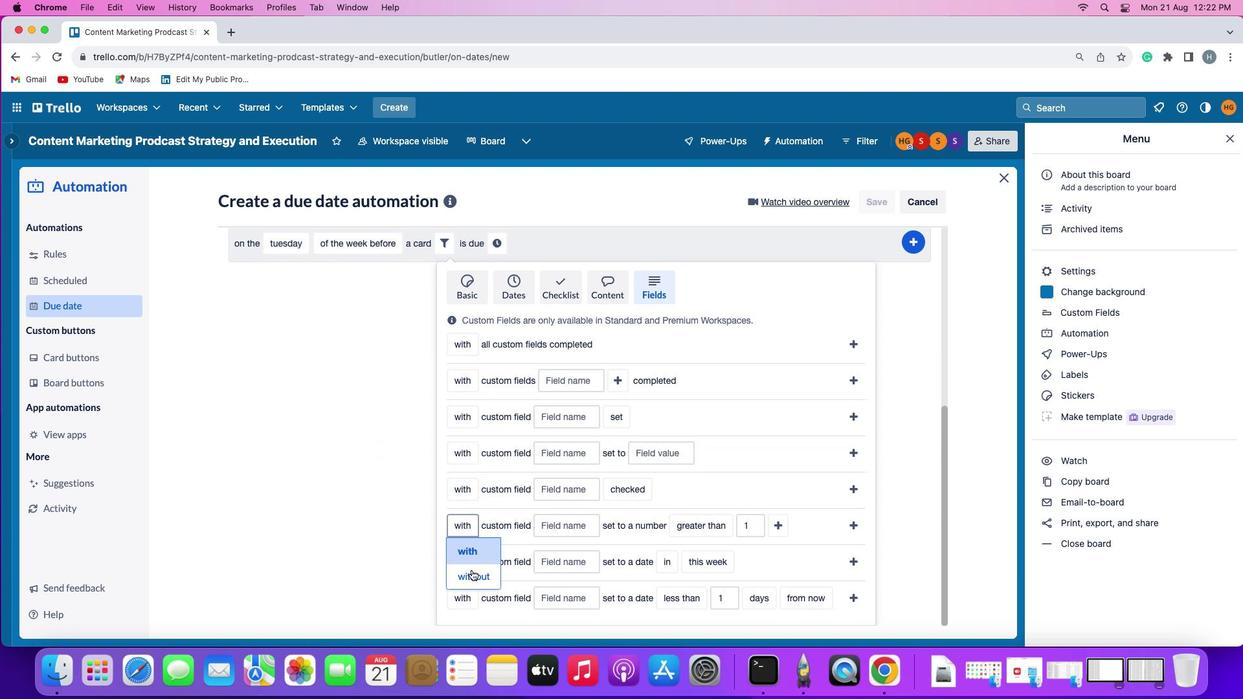 
Action: Mouse moved to (564, 528)
Screenshot: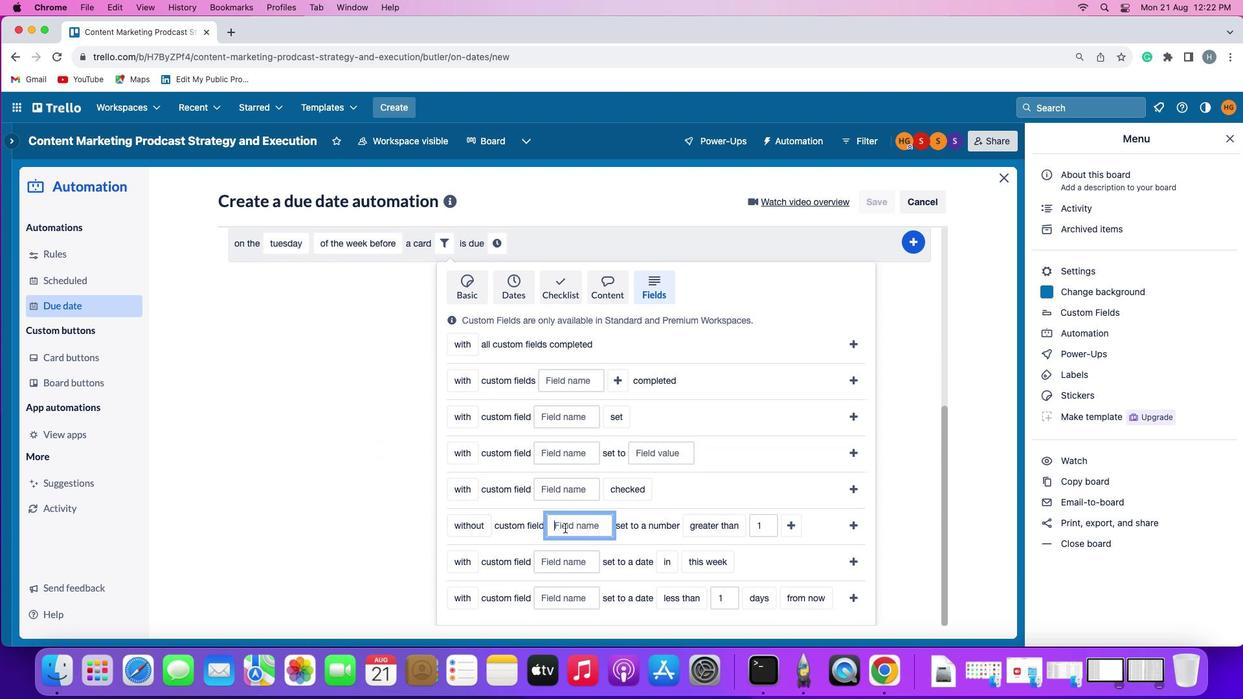 
Action: Mouse pressed left at (564, 528)
Screenshot: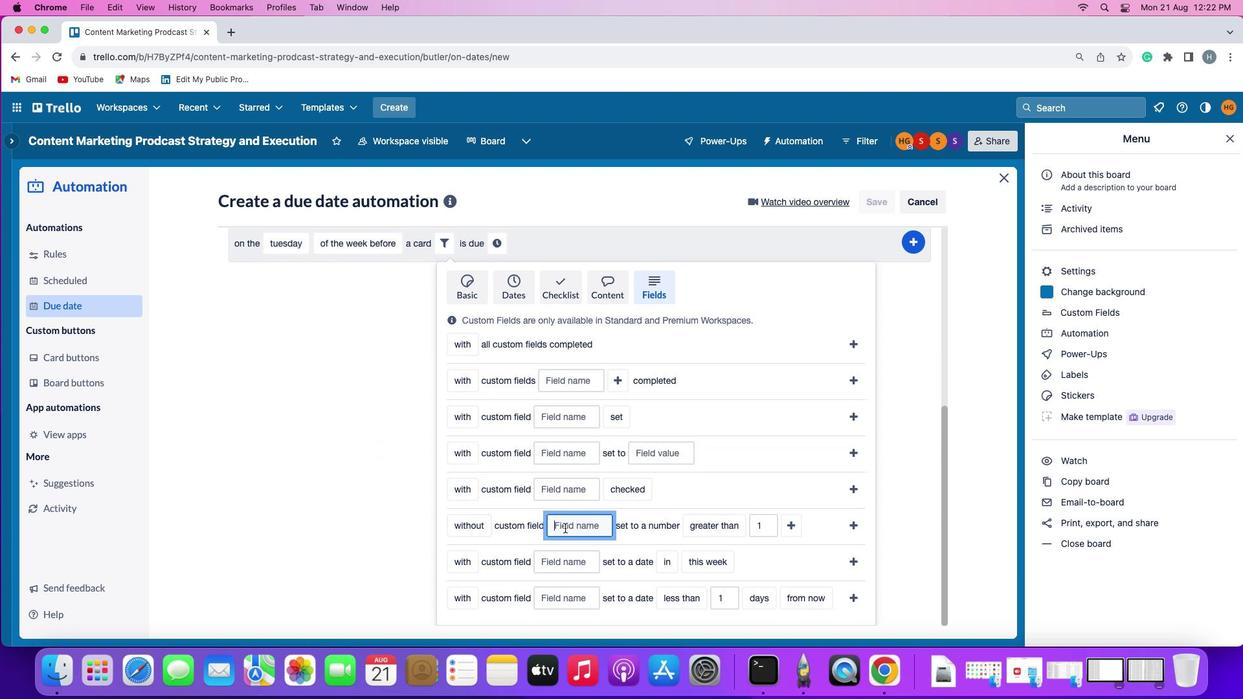 
Action: Key pressed Key.shift'R''e''s''u''m''e'
Screenshot: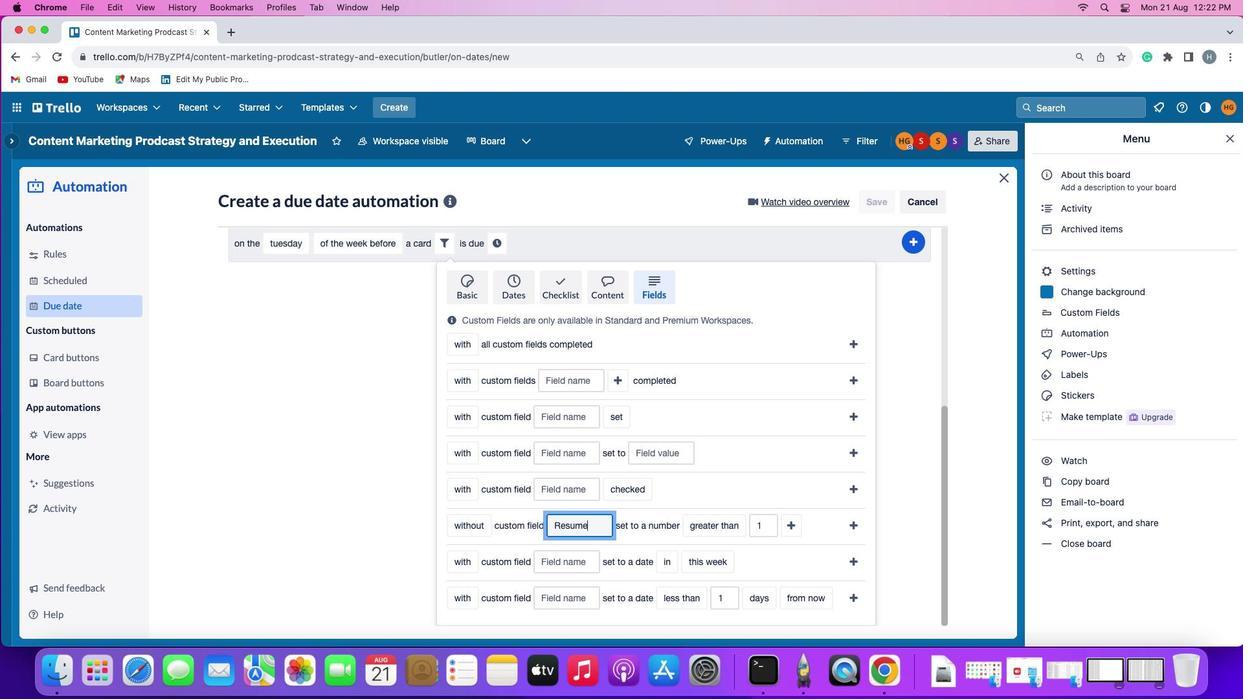 
Action: Mouse moved to (703, 520)
Screenshot: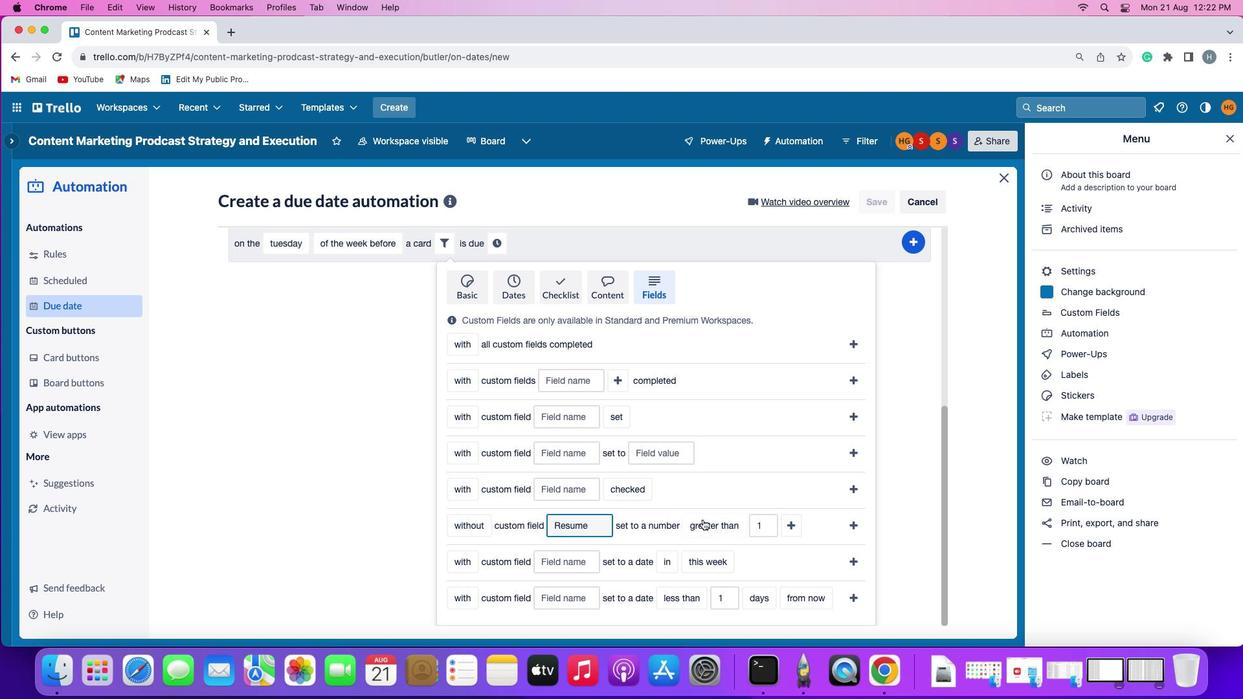 
Action: Mouse pressed left at (703, 520)
Screenshot: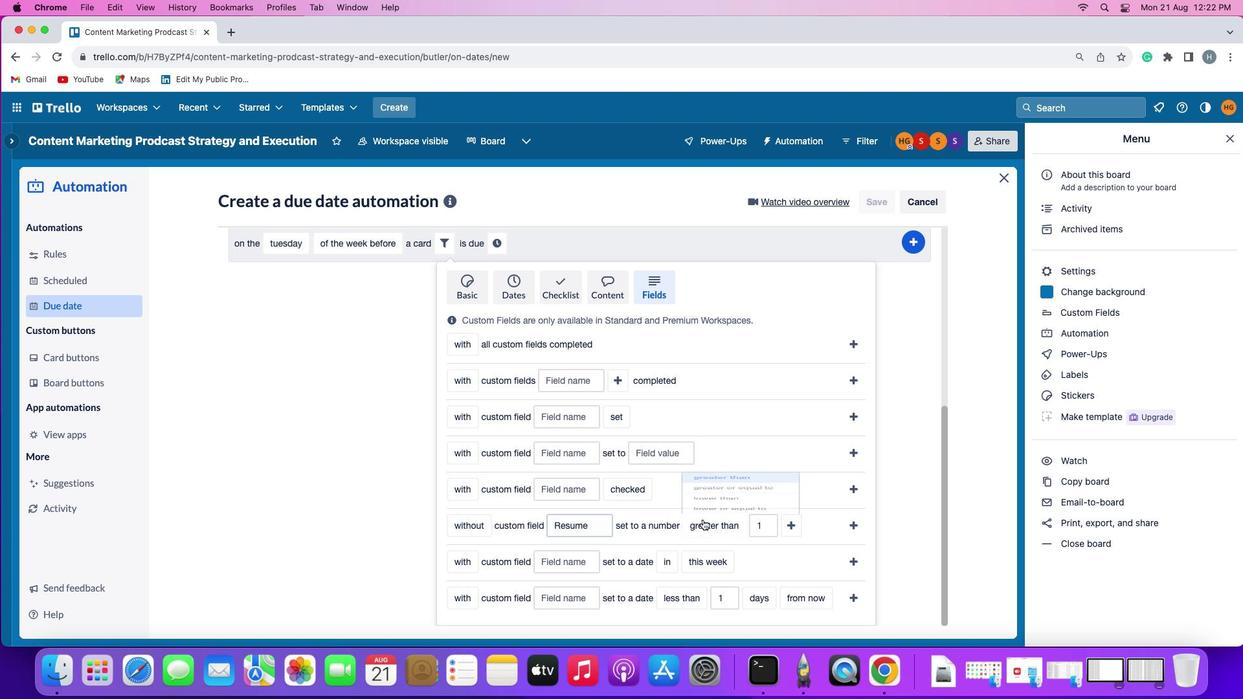 
Action: Mouse moved to (717, 474)
Screenshot: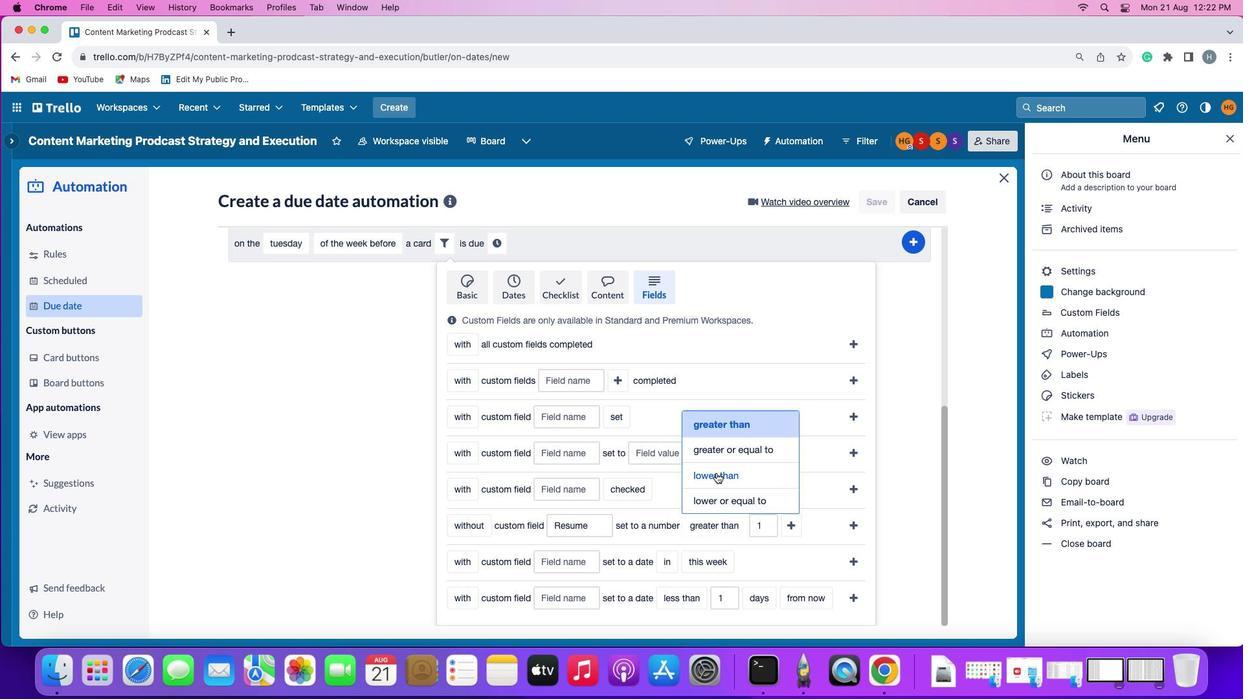
Action: Mouse pressed left at (717, 474)
Screenshot: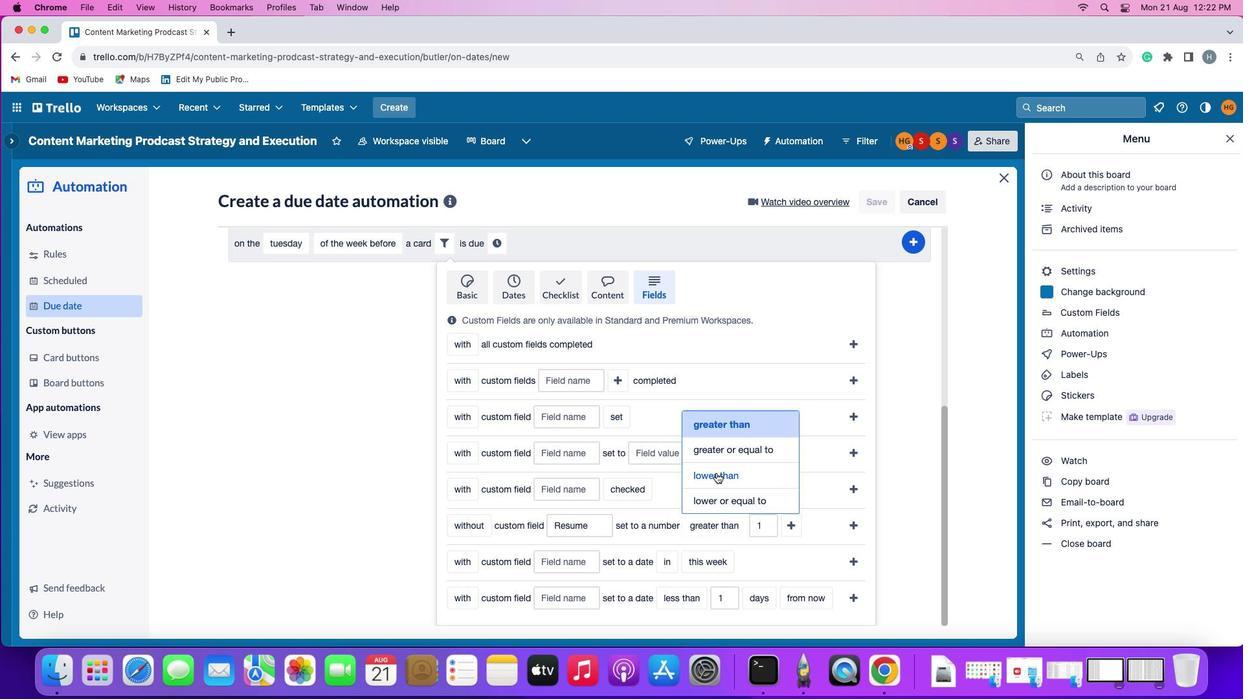 
Action: Mouse moved to (781, 525)
Screenshot: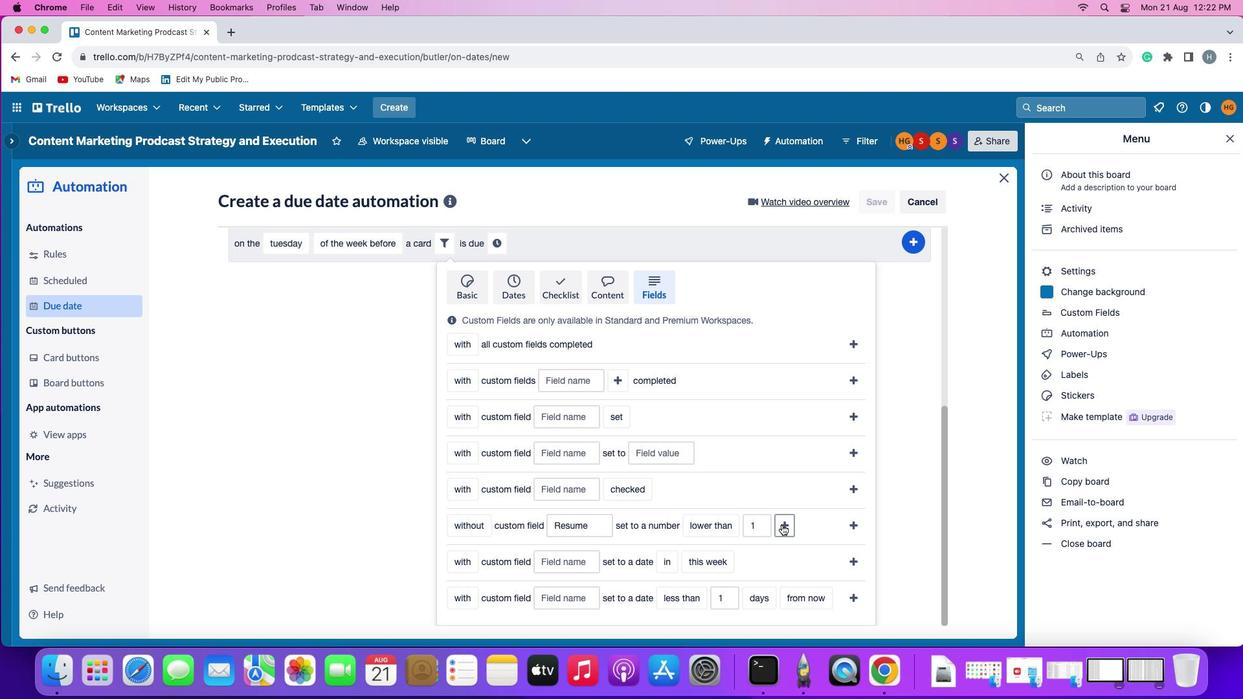 
Action: Mouse pressed left at (781, 525)
Screenshot: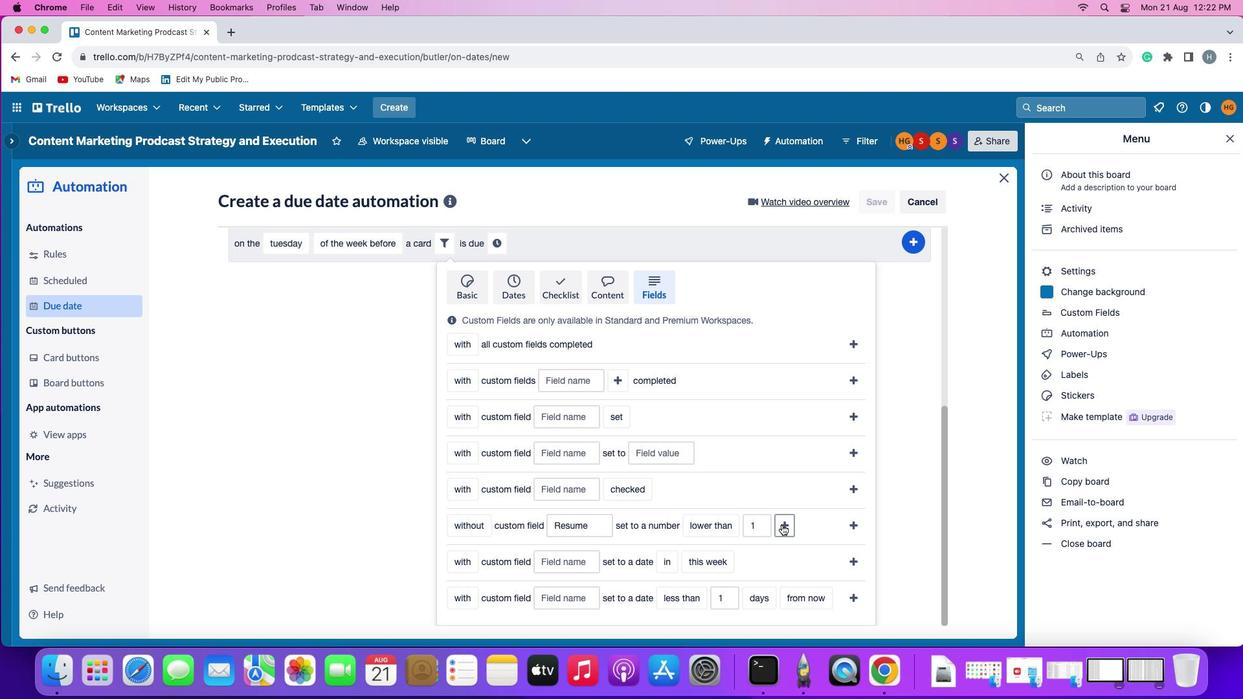 
Action: Mouse moved to (497, 552)
Screenshot: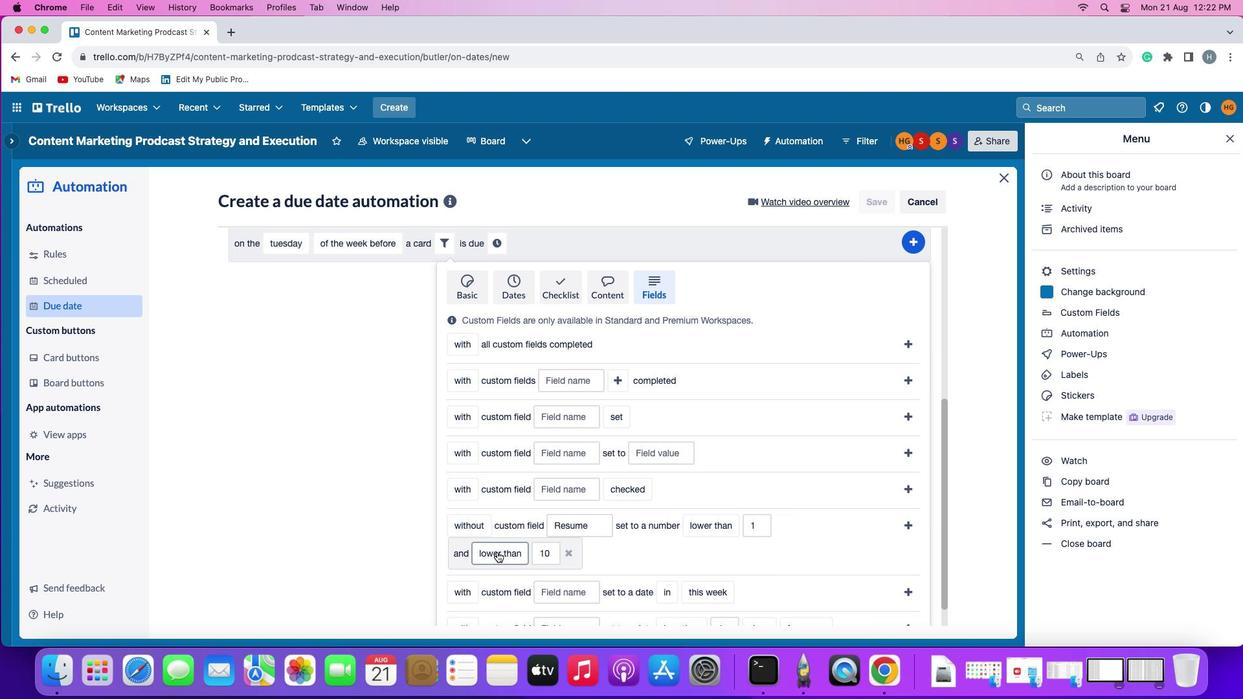 
Action: Mouse pressed left at (497, 552)
Screenshot: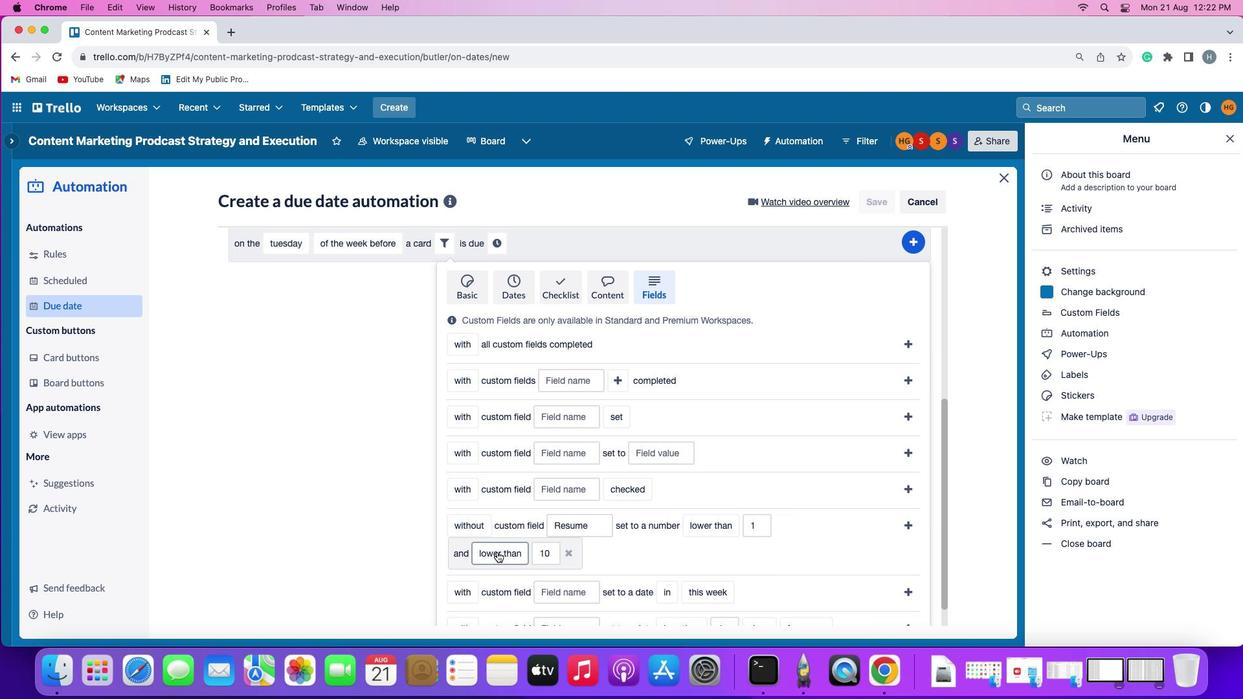 
Action: Mouse moved to (522, 447)
Screenshot: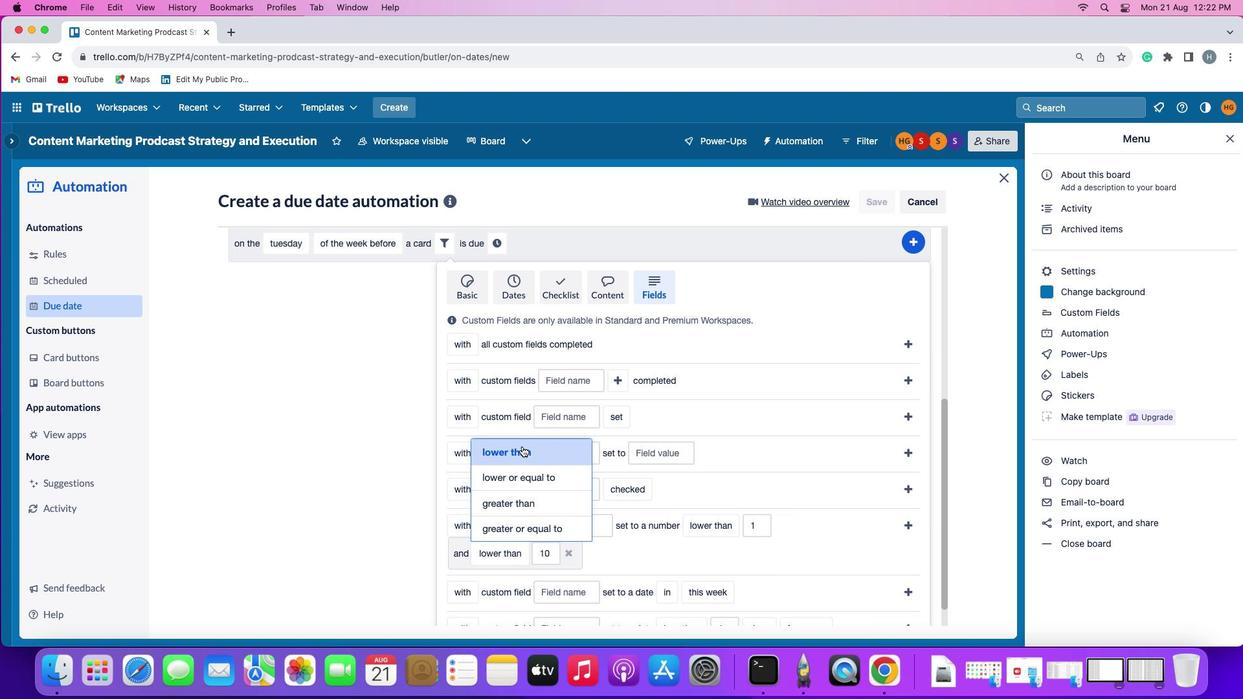 
Action: Mouse pressed left at (522, 447)
Screenshot: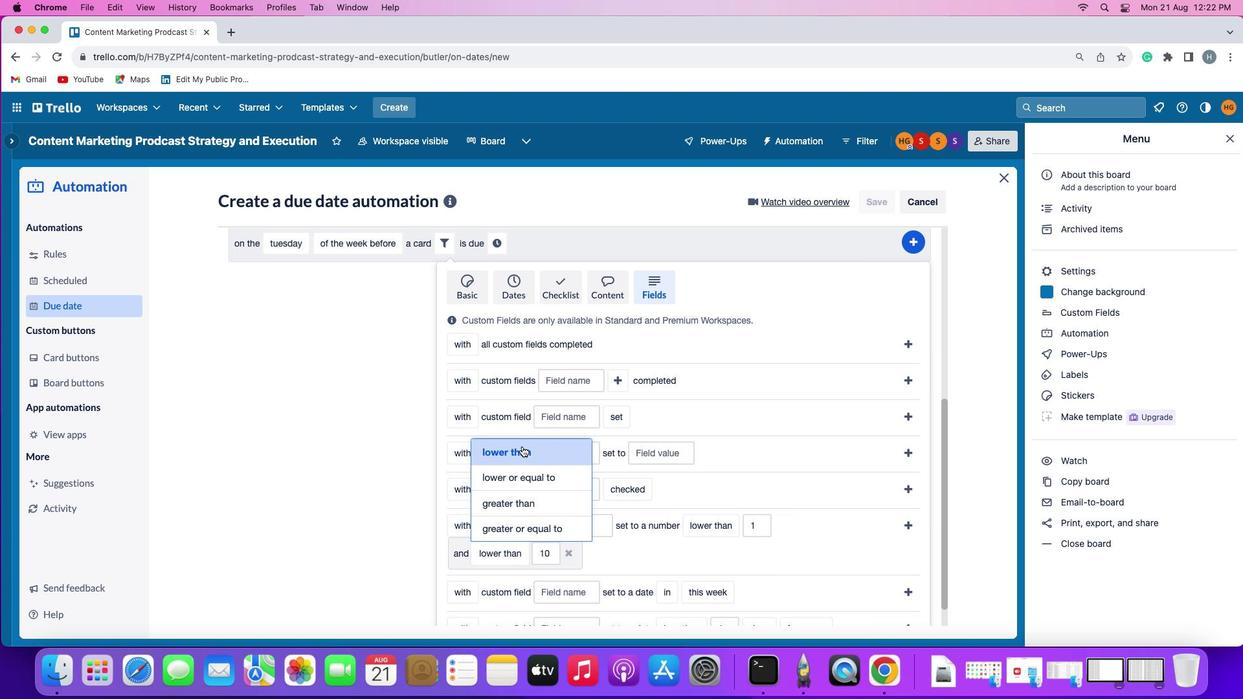 
Action: Mouse moved to (906, 524)
Screenshot: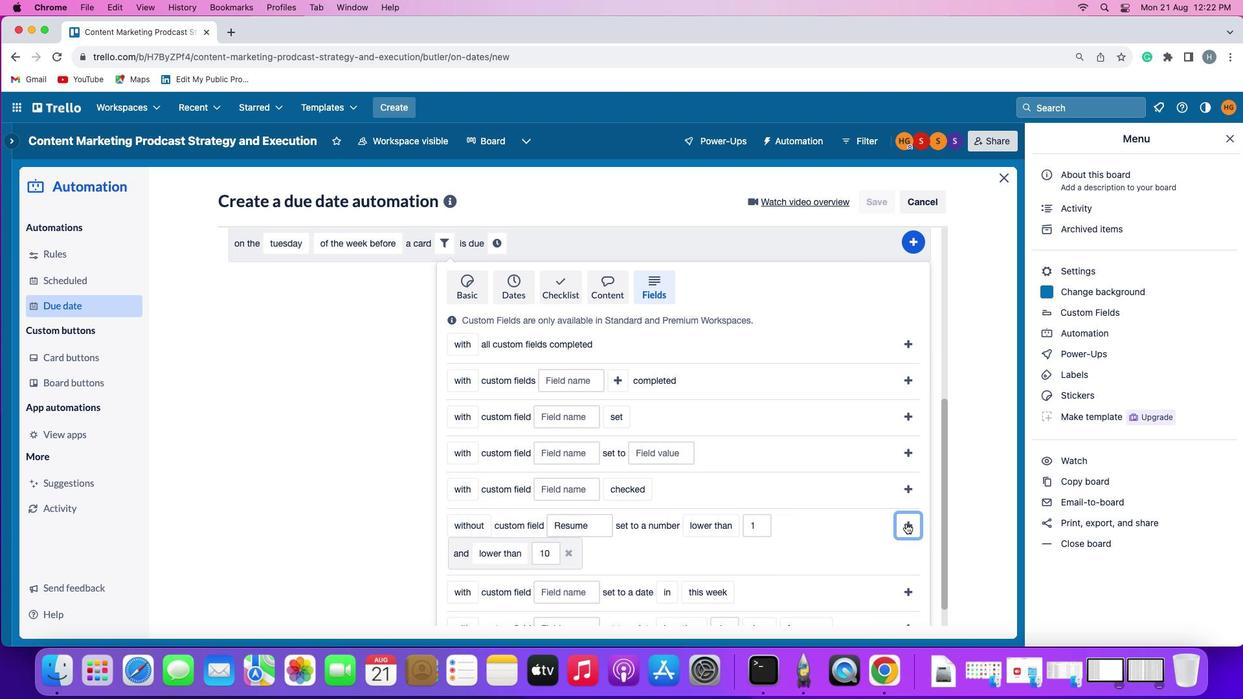 
Action: Mouse pressed left at (906, 524)
Screenshot: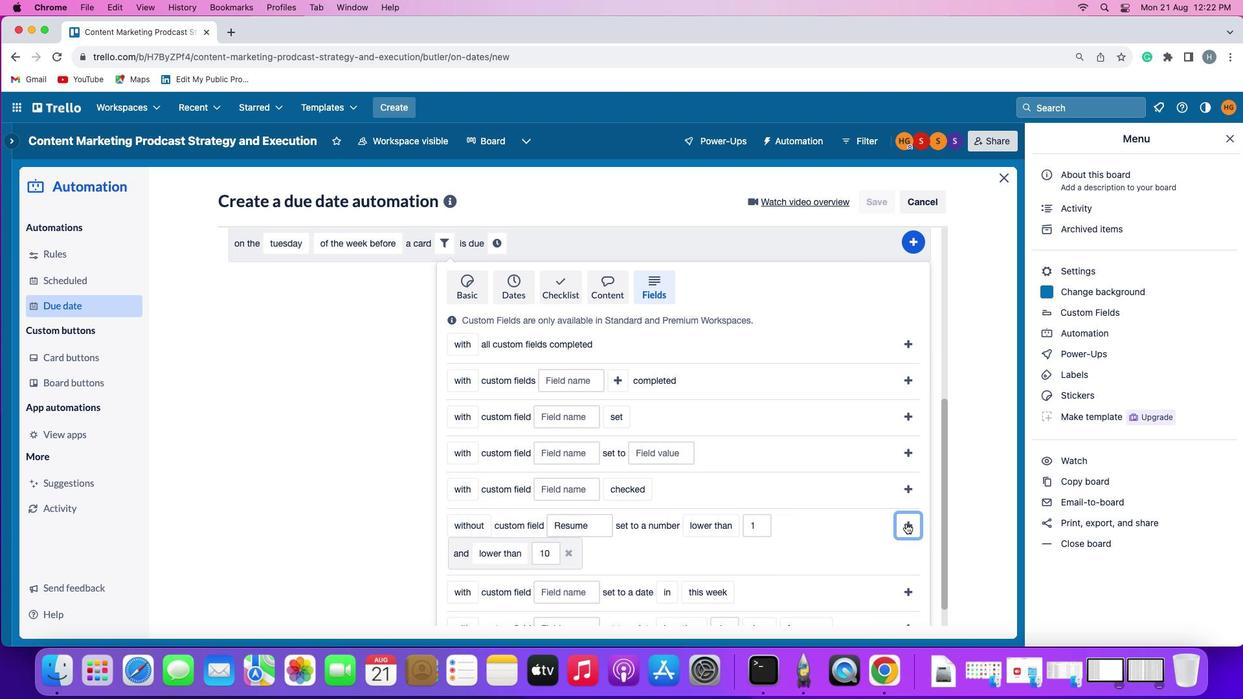 
Action: Mouse moved to (853, 561)
Screenshot: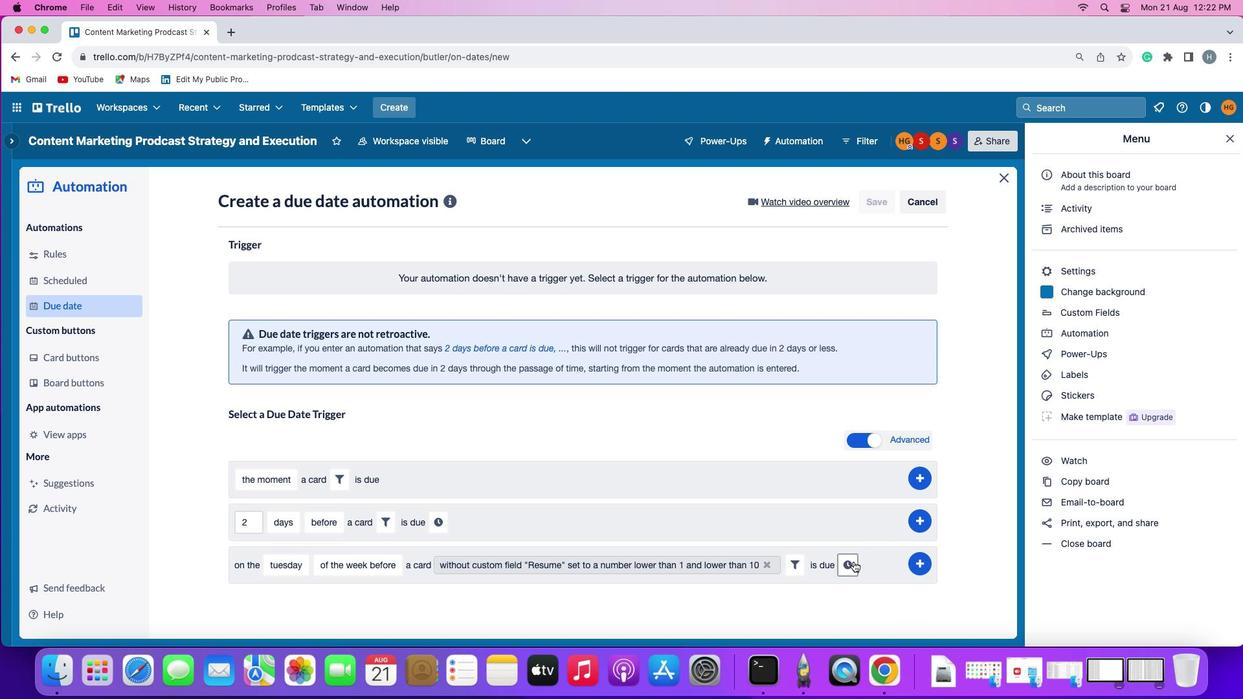 
Action: Mouse pressed left at (853, 561)
Screenshot: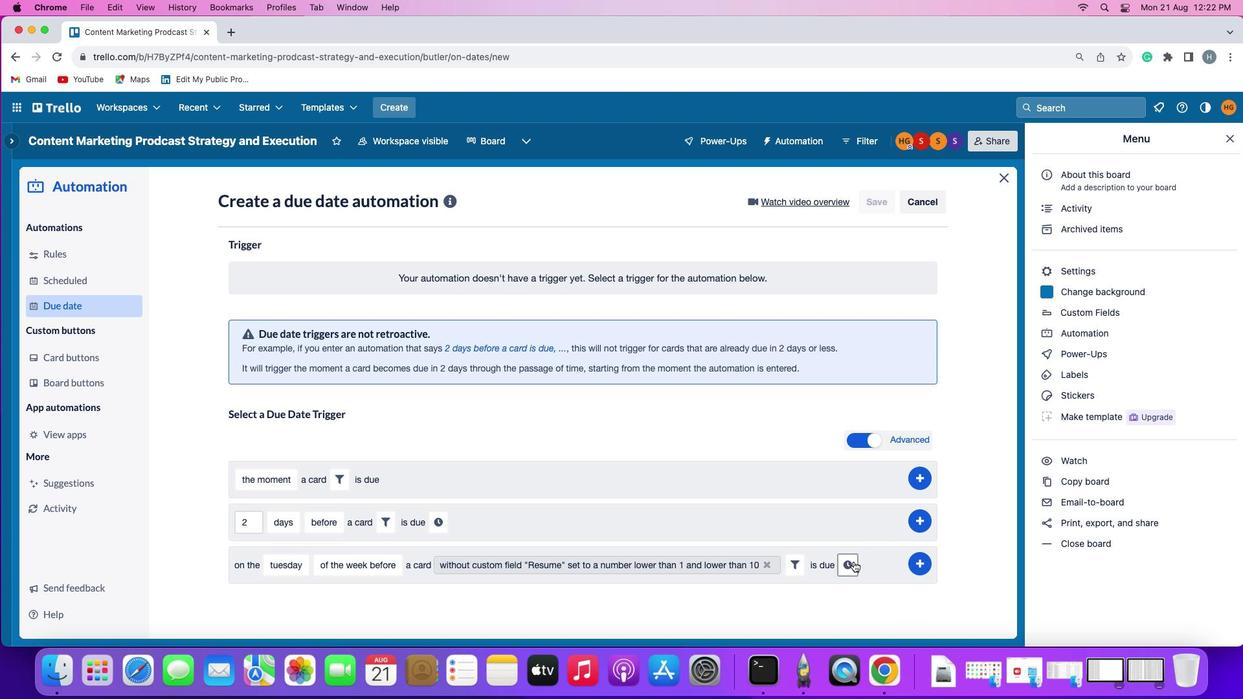 
Action: Mouse moved to (274, 589)
Screenshot: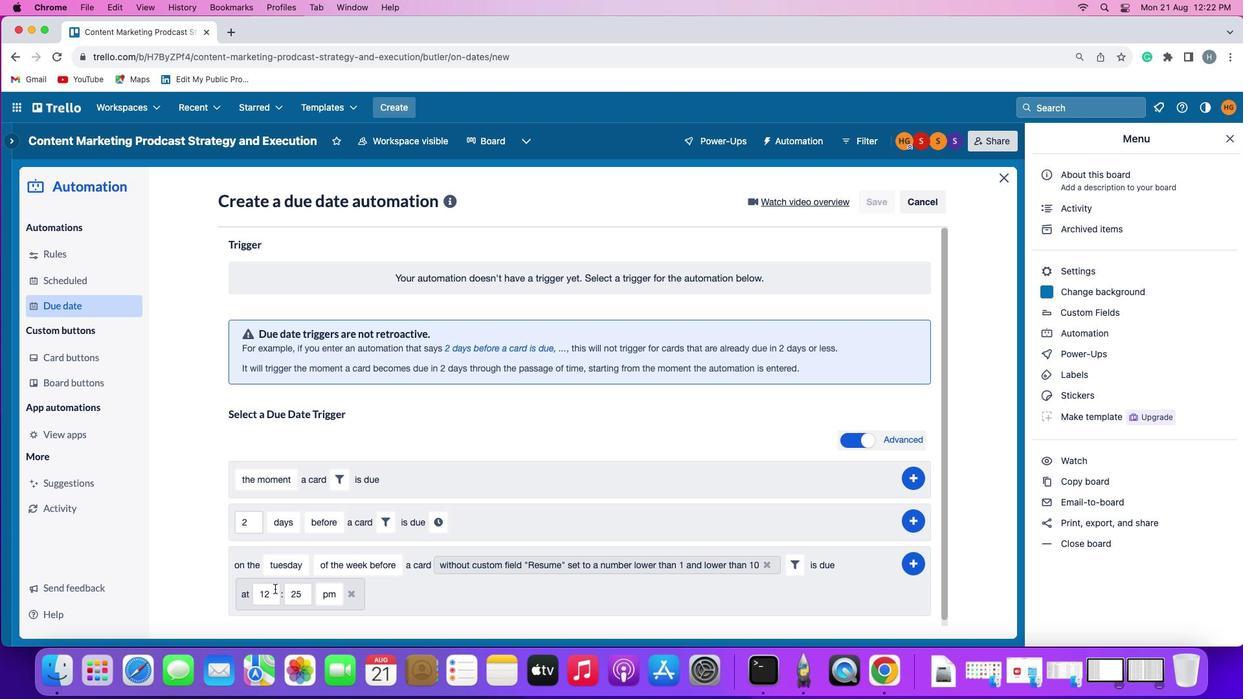 
Action: Mouse pressed left at (274, 589)
Screenshot: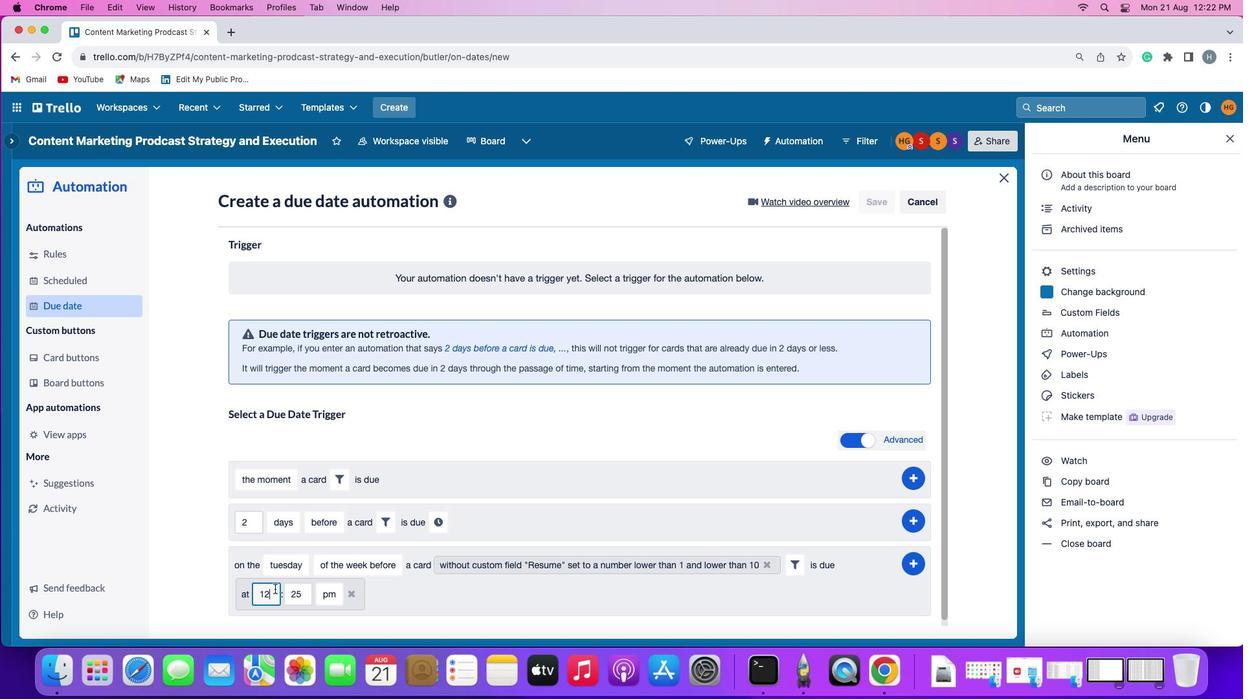
Action: Key pressed Key.backspace
Screenshot: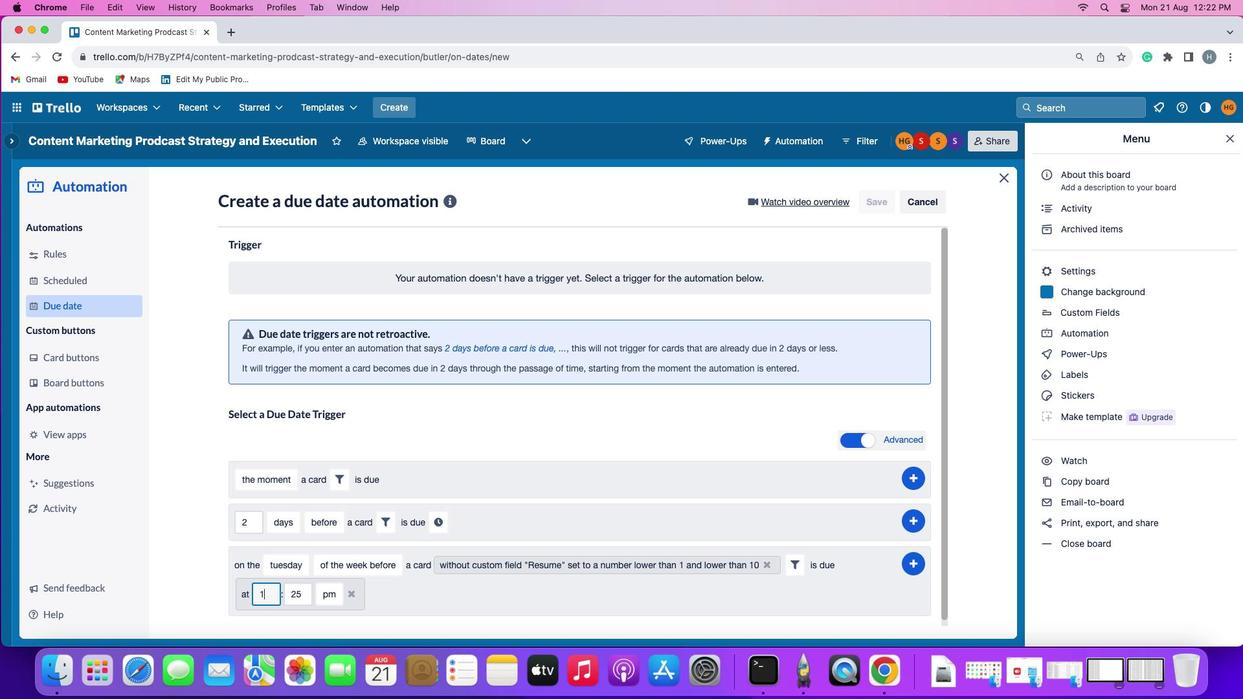 
Action: Mouse moved to (275, 588)
Screenshot: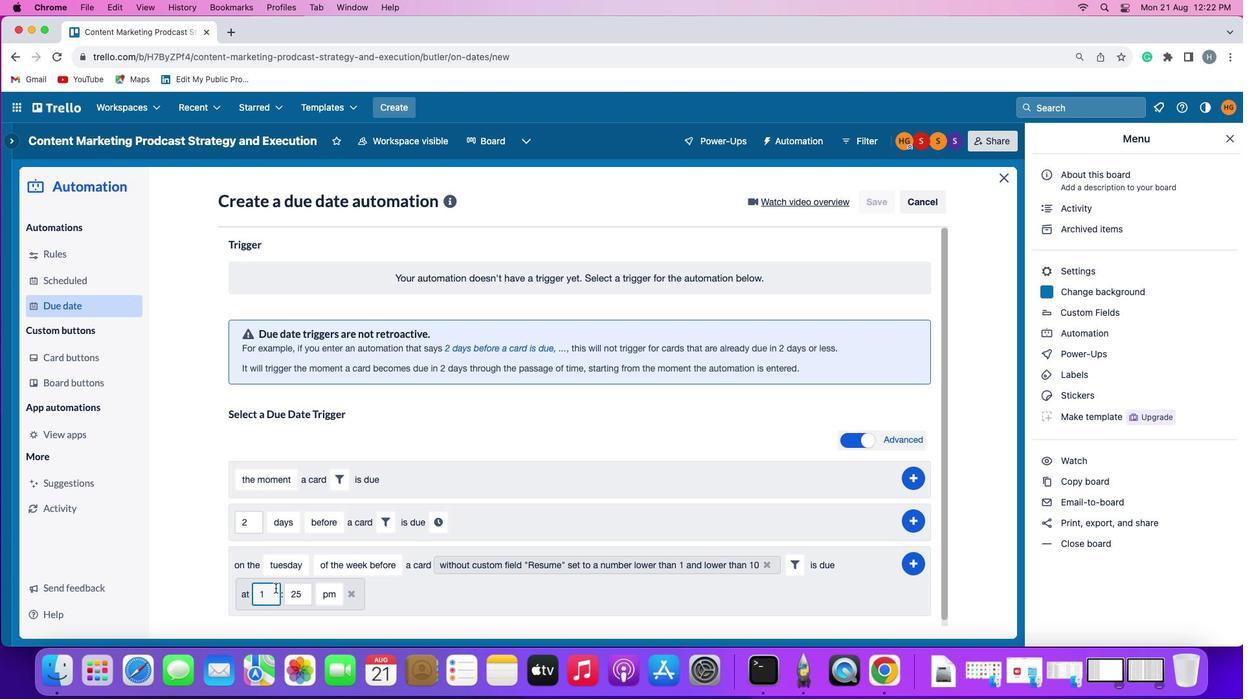 
Action: Key pressed '1'
Screenshot: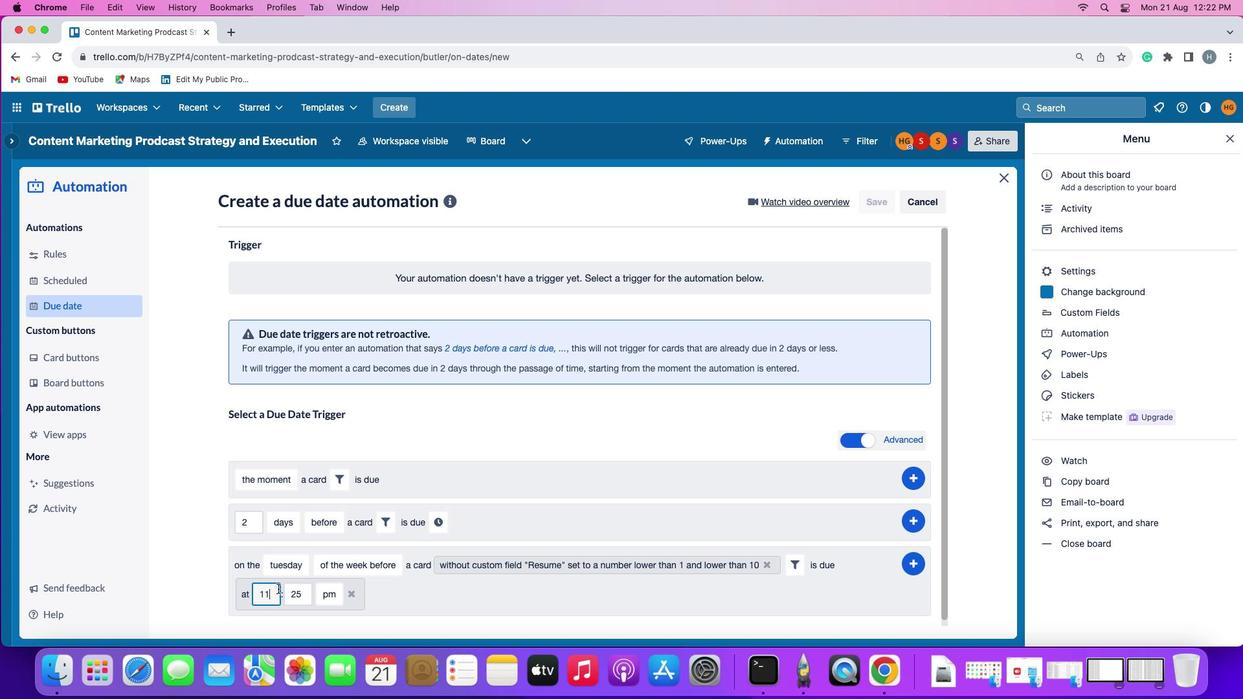 
Action: Mouse moved to (296, 594)
Screenshot: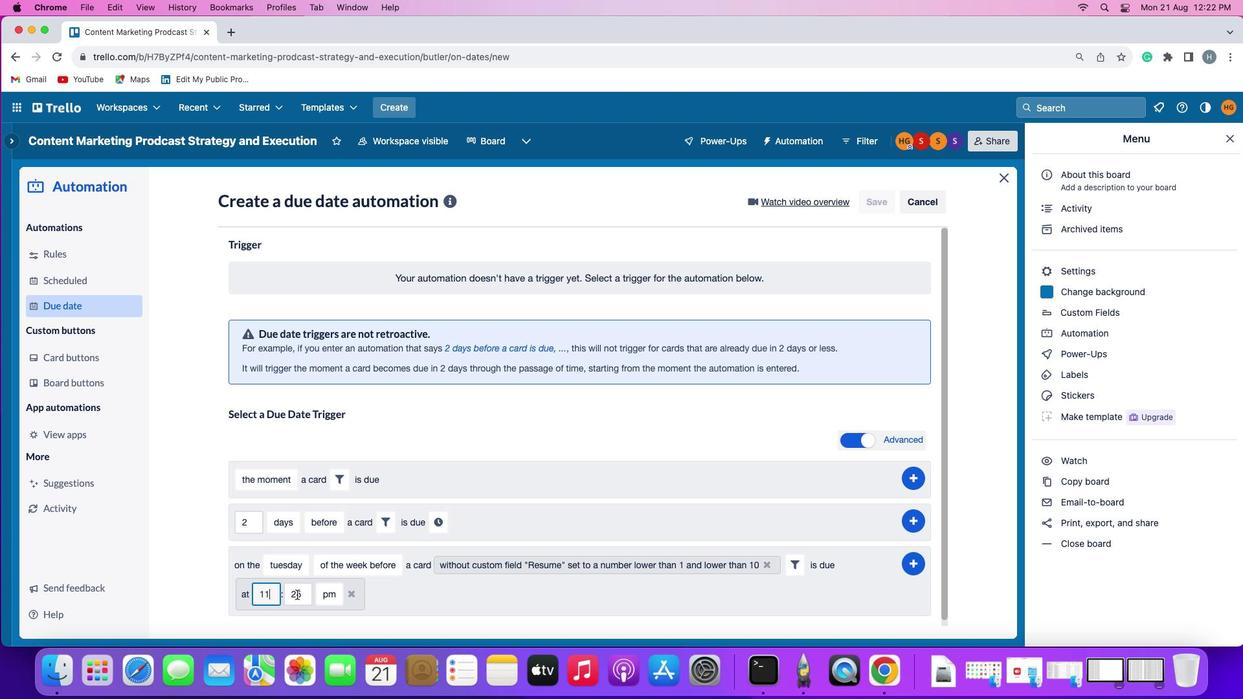 
Action: Mouse pressed left at (296, 594)
Screenshot: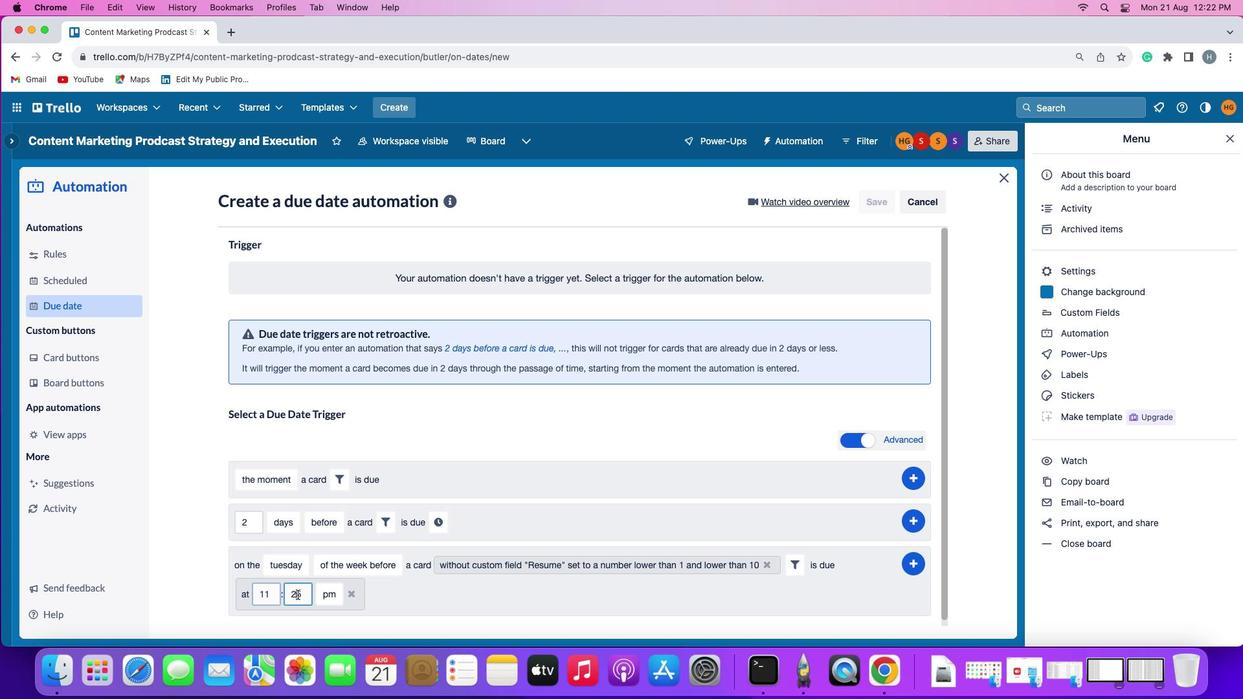 
Action: Mouse moved to (298, 594)
Screenshot: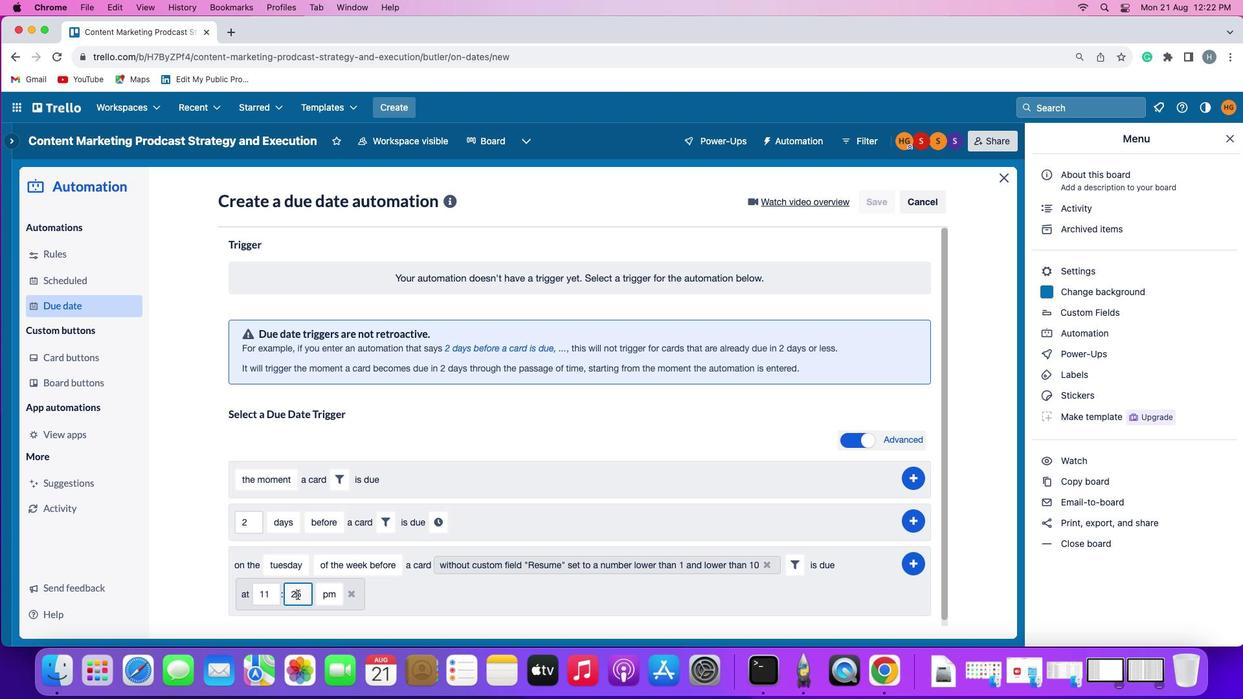 
Action: Key pressed Key.backspace
Screenshot: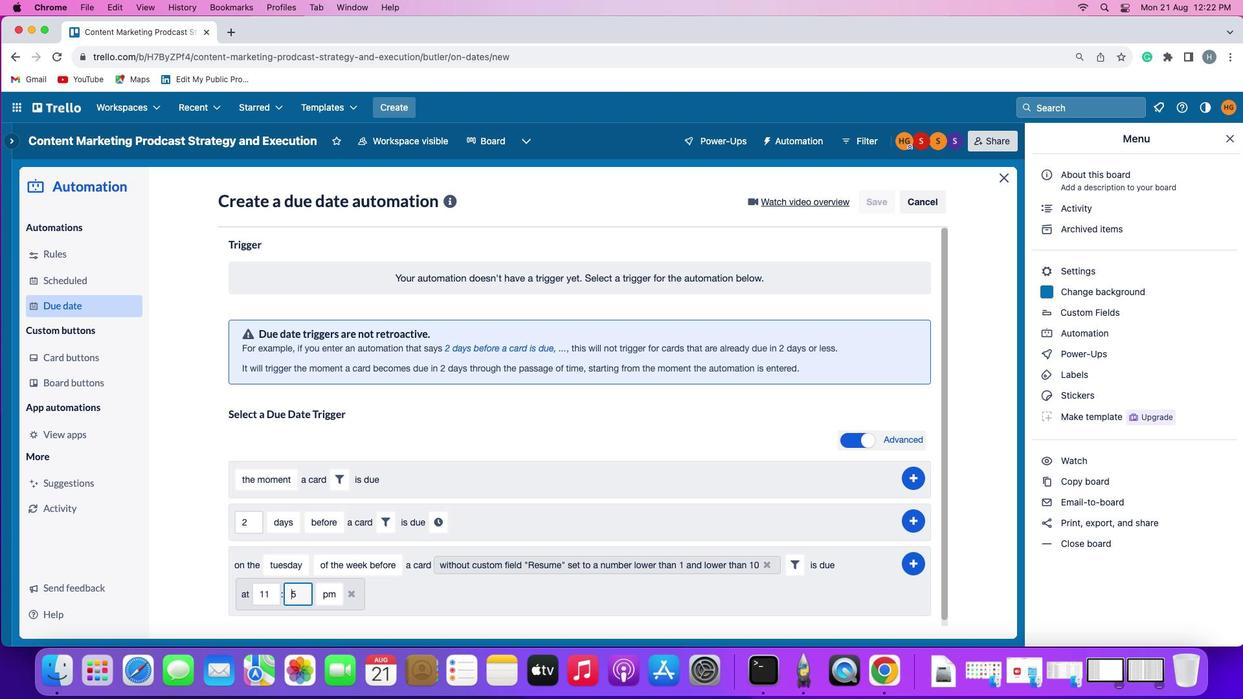 
Action: Mouse moved to (298, 594)
Screenshot: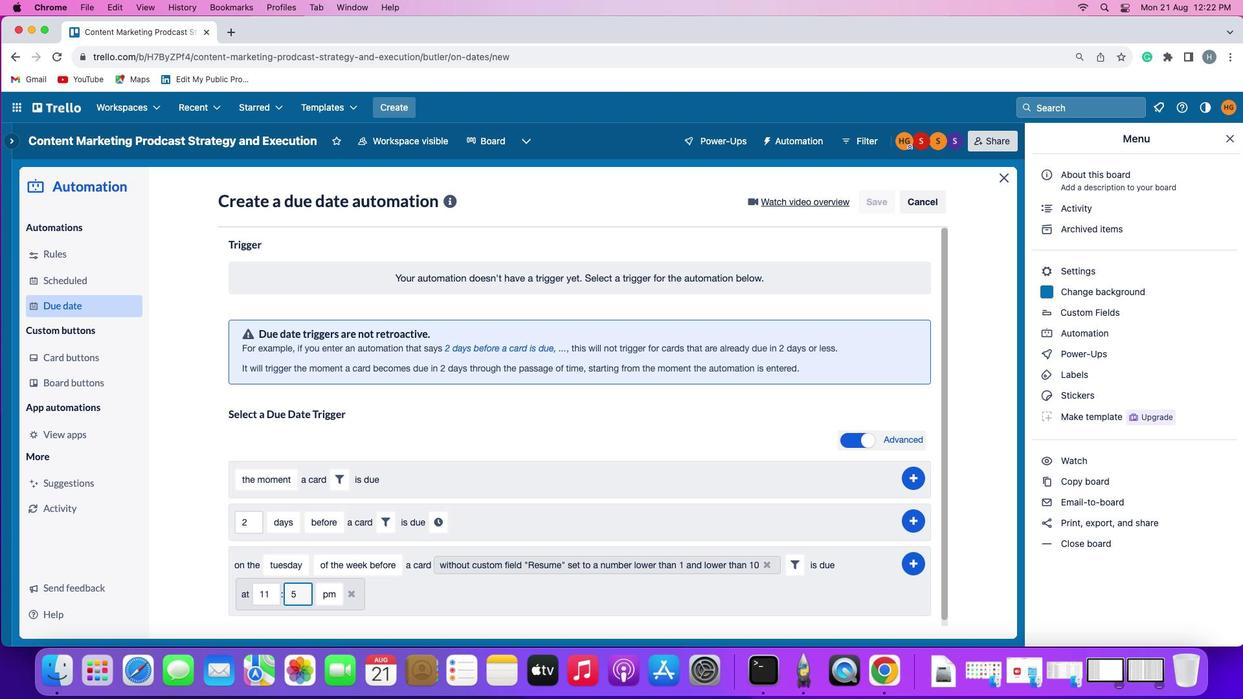 
Action: Key pressed Key.rightKey.backspace
Screenshot: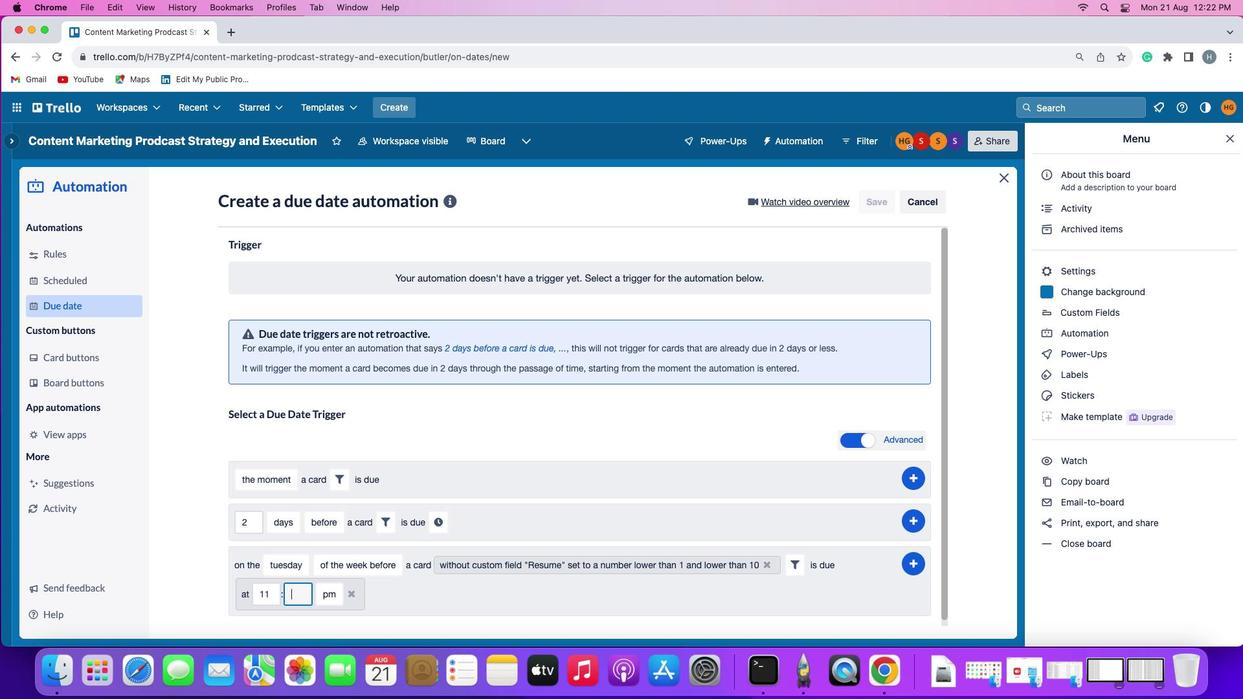 
Action: Mouse moved to (298, 594)
Screenshot: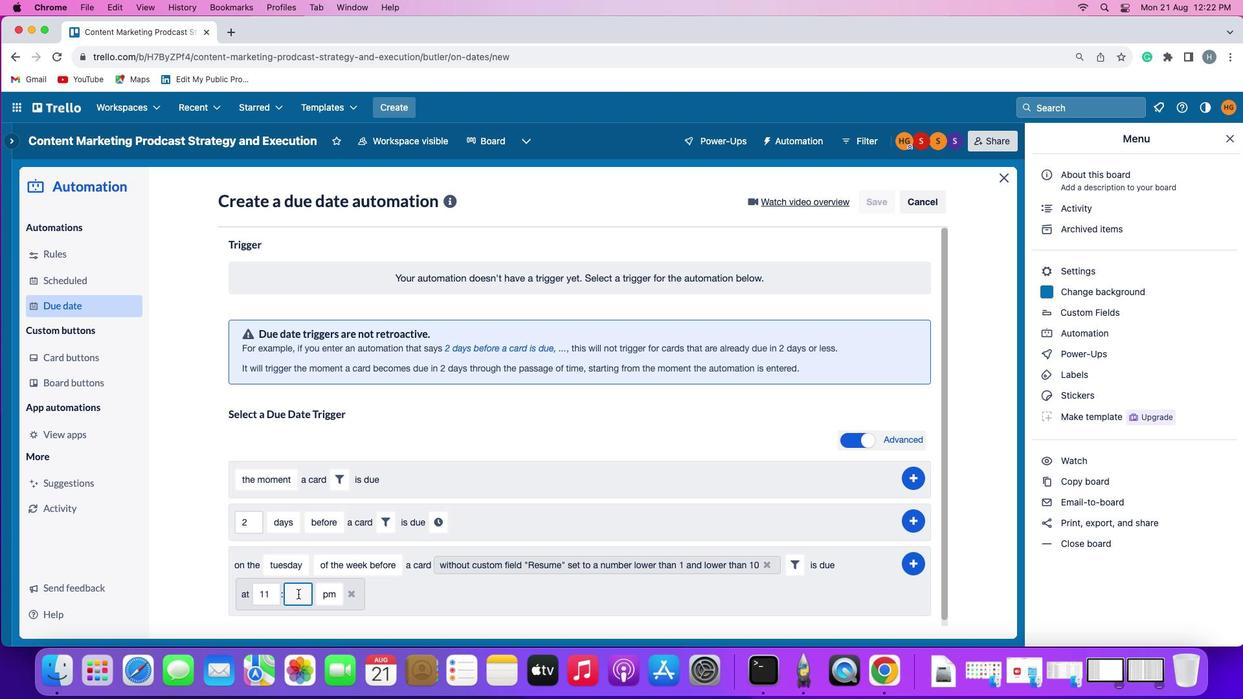 
Action: Key pressed '0''0'
Screenshot: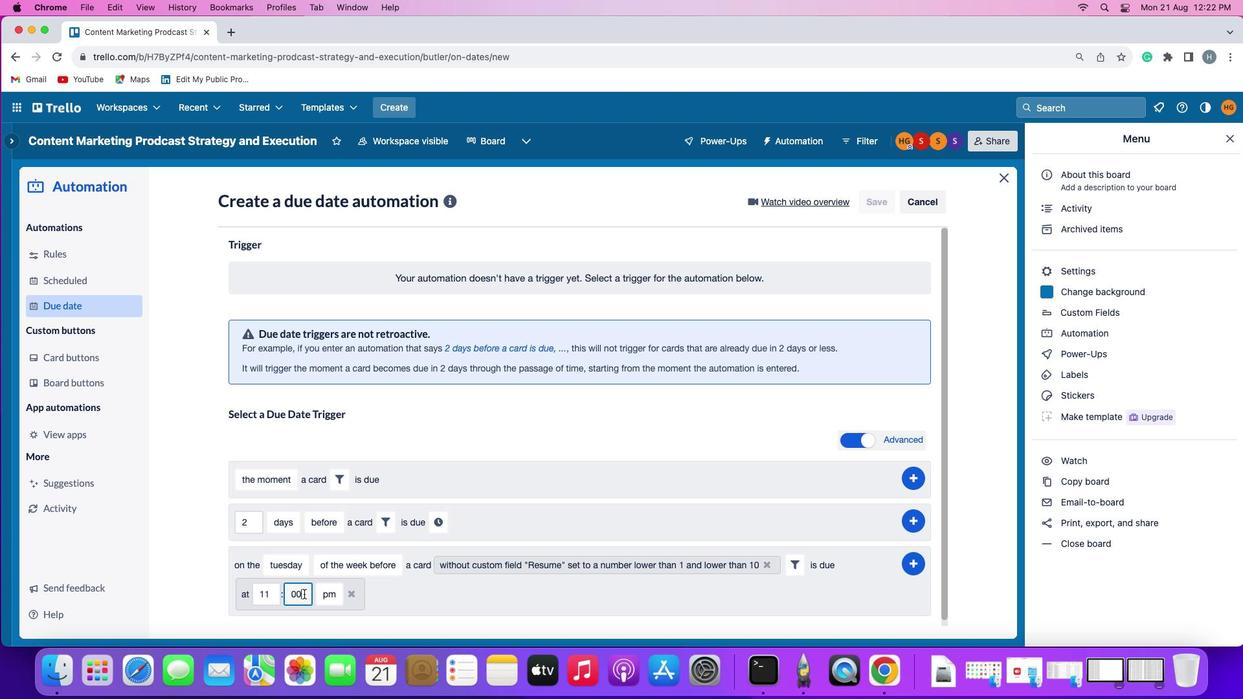 
Action: Mouse moved to (321, 596)
Screenshot: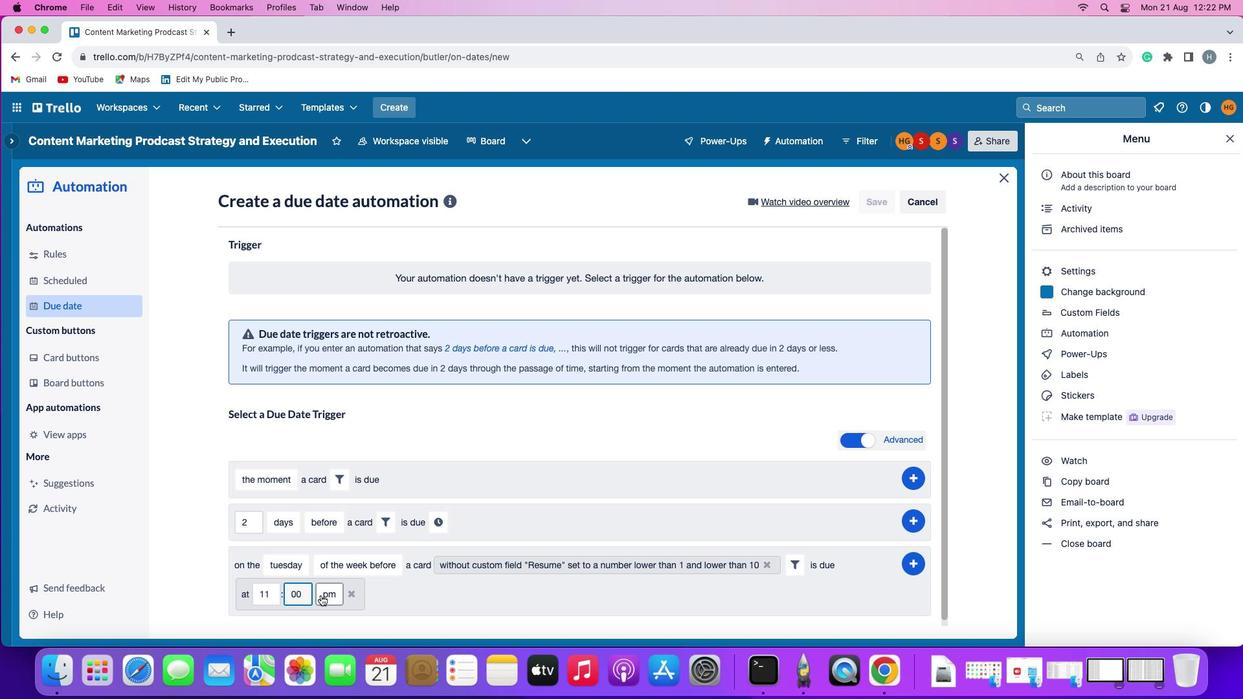 
Action: Mouse pressed left at (321, 596)
Screenshot: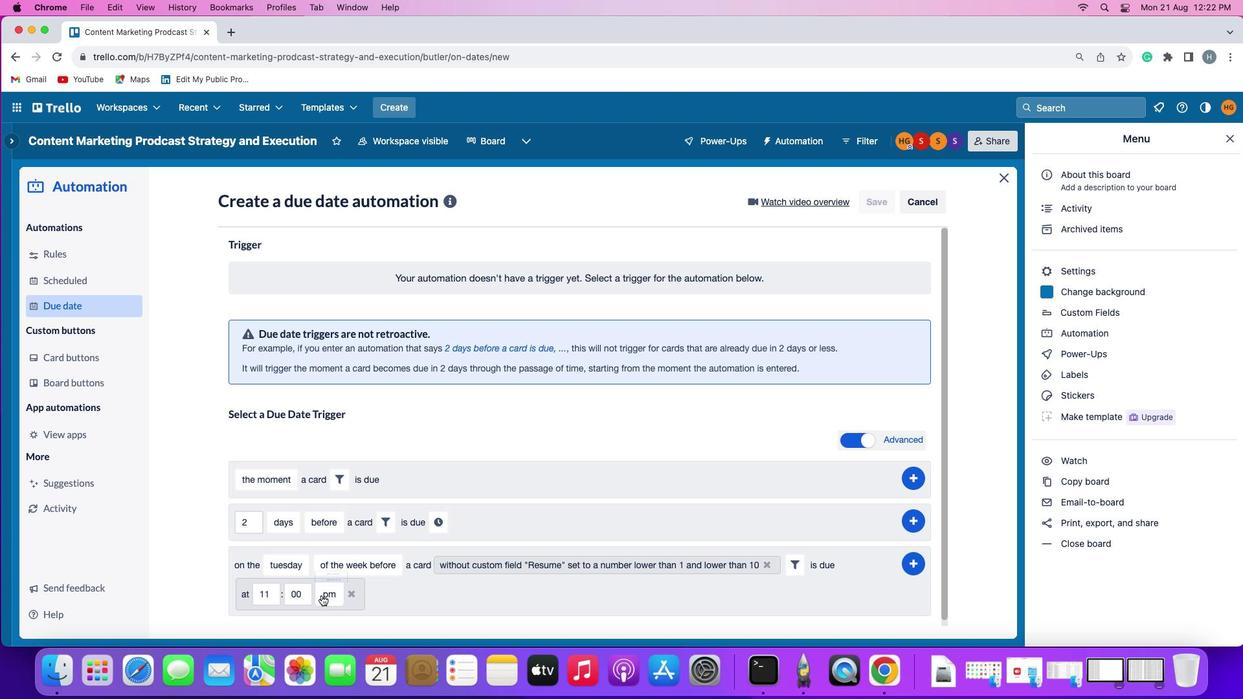 
Action: Mouse moved to (334, 543)
Screenshot: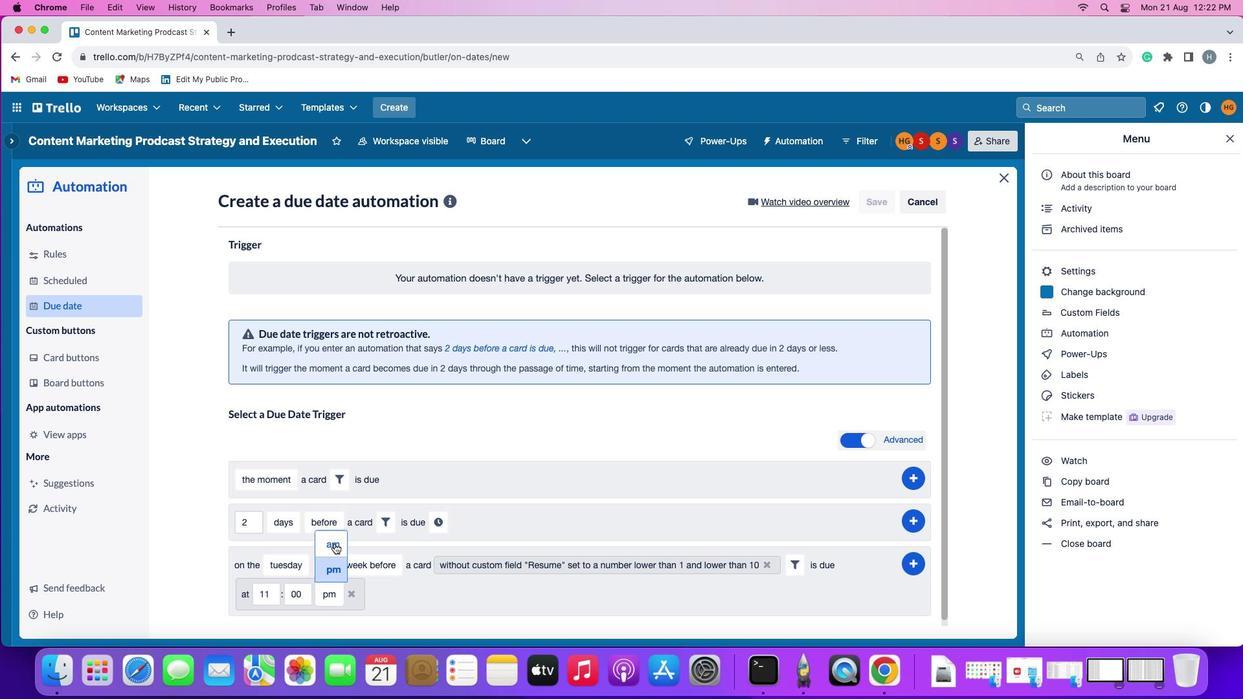
Action: Mouse pressed left at (334, 543)
Screenshot: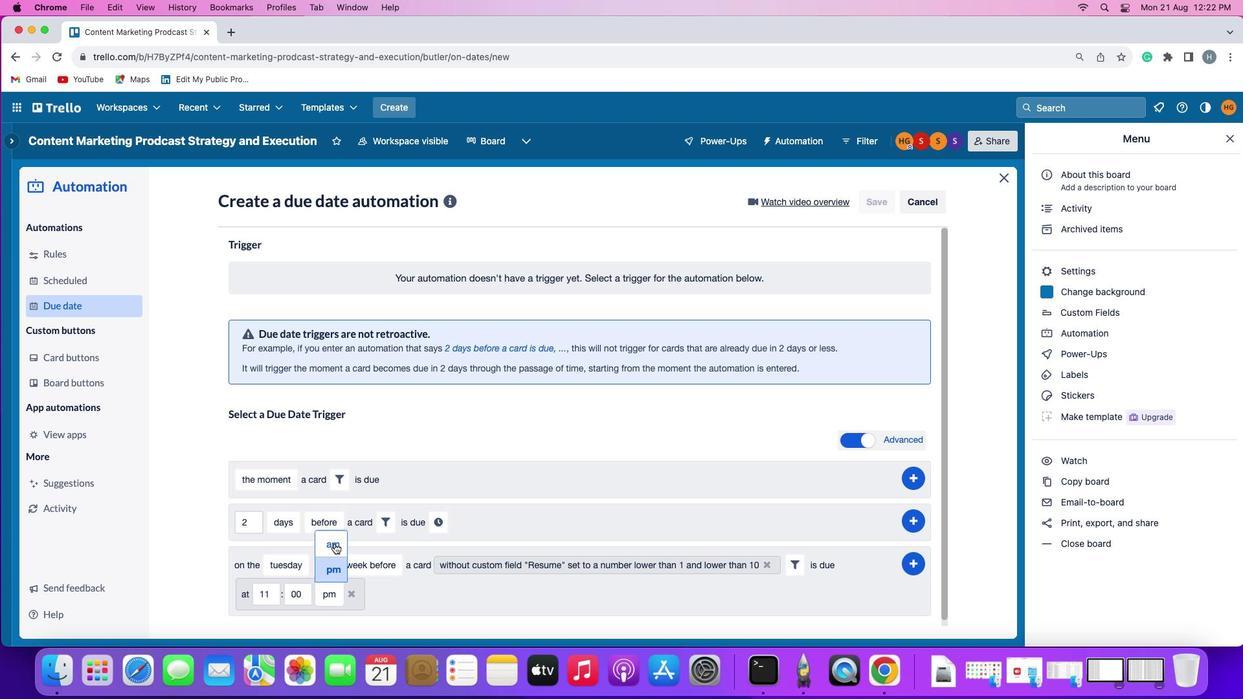 
Action: Mouse moved to (916, 559)
Screenshot: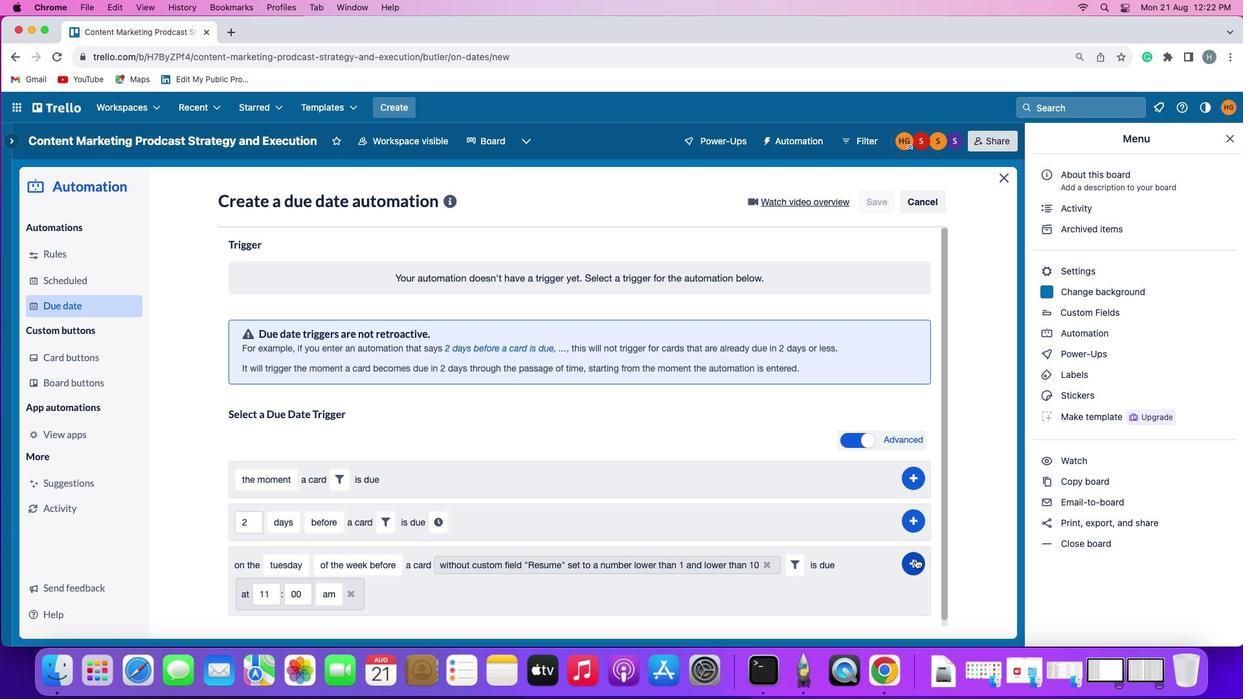 
Action: Mouse pressed left at (916, 559)
Screenshot: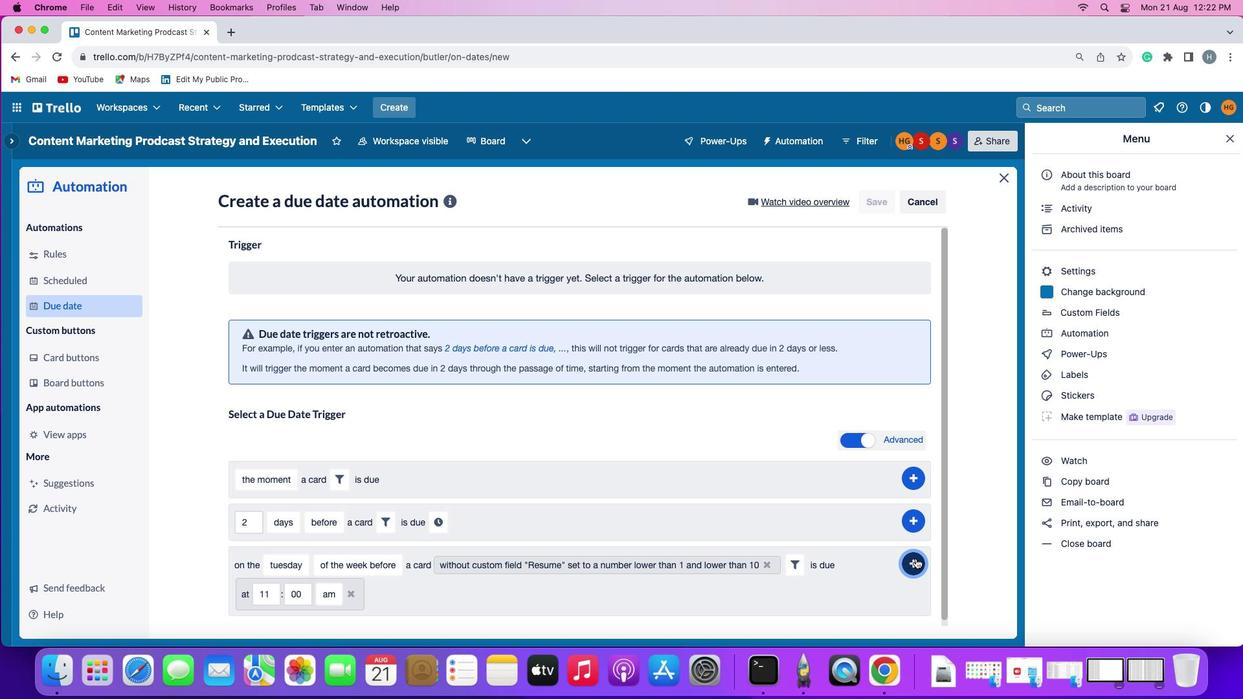 
Action: Mouse moved to (978, 456)
Screenshot: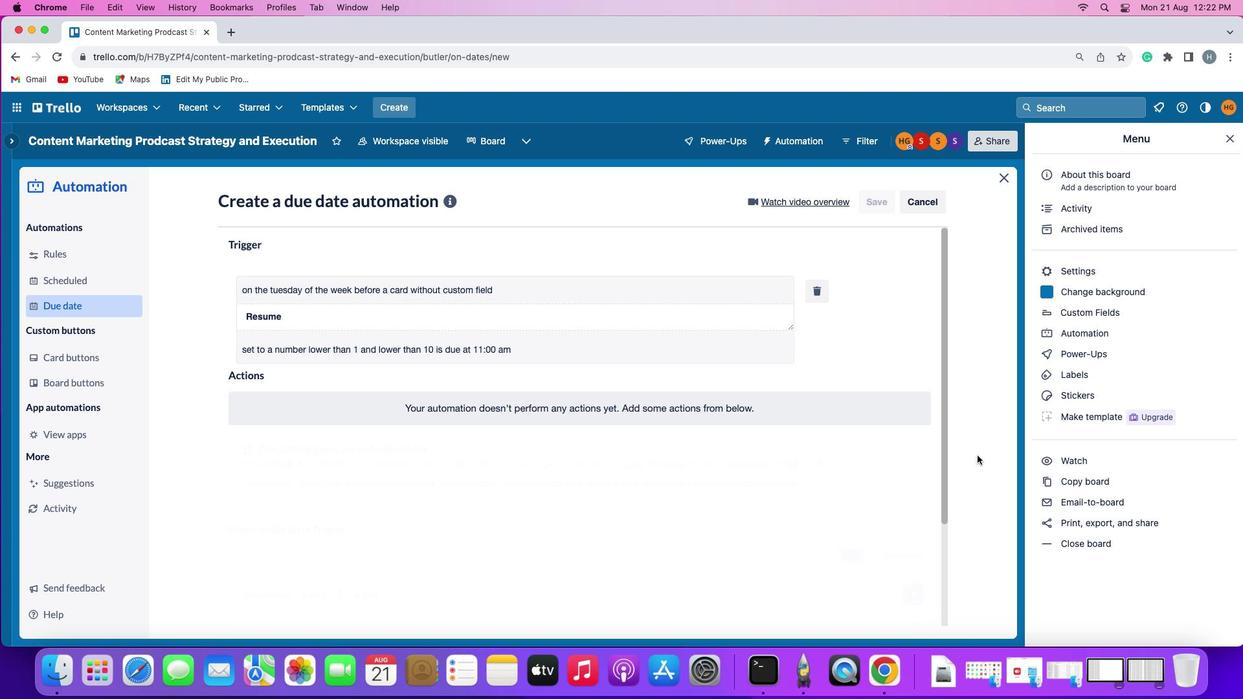
